Task: Look for space in Hats'avan, Armenia from 2nd August, 2023 to 12th August, 2023 for 2 adults in price range Rs.5000 to Rs.10000. Place can be private room with 1  bedroom having 1 bed and 1 bathroom. Property type can be hotel. Amenities needed are: heating, . Booking option can be shelf check-in. Required host language is English.
Action: Mouse moved to (447, 103)
Screenshot: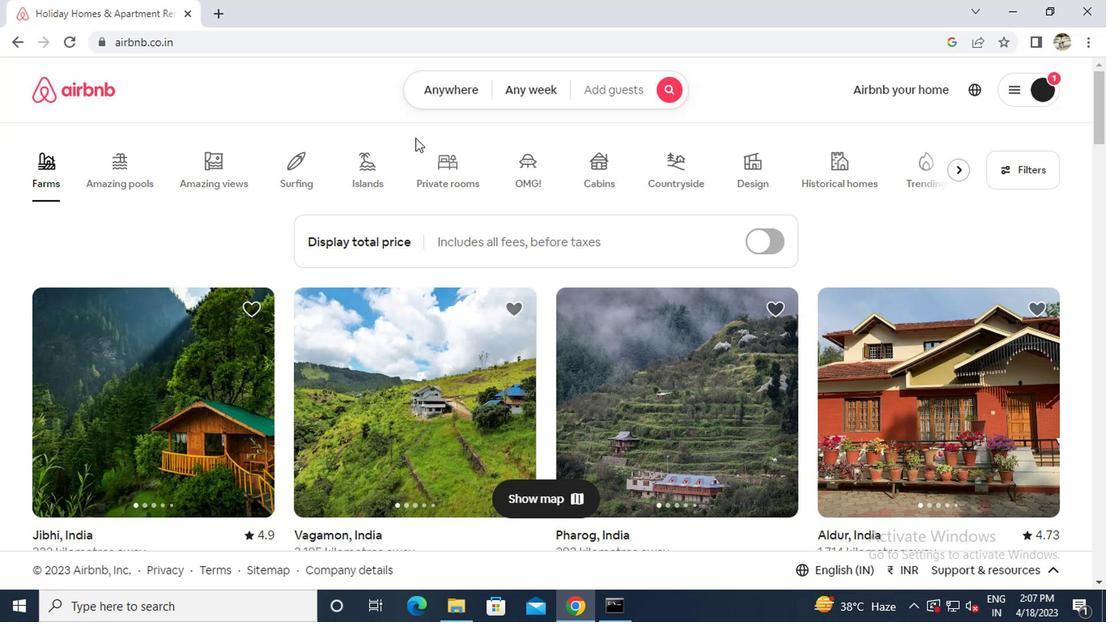 
Action: Mouse pressed left at (447, 103)
Screenshot: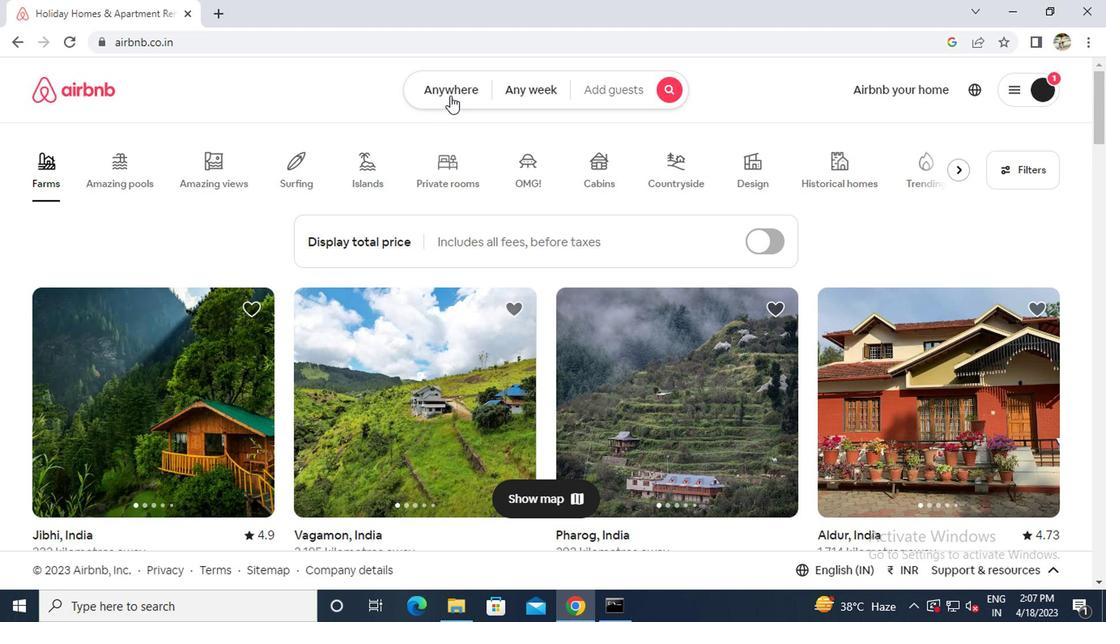 
Action: Mouse moved to (365, 164)
Screenshot: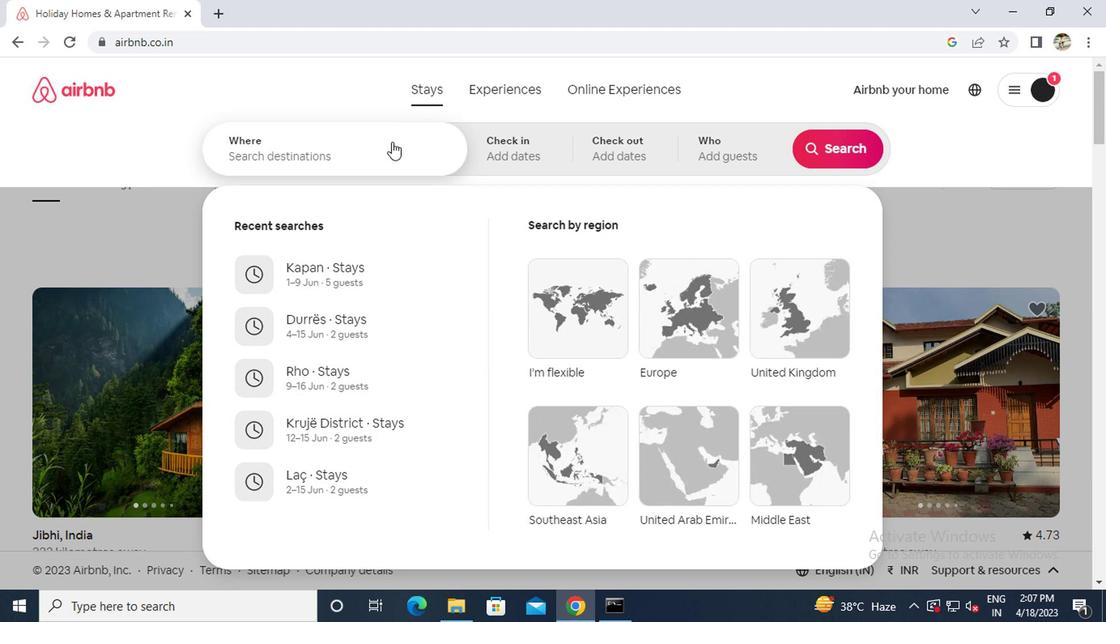 
Action: Mouse pressed left at (365, 164)
Screenshot: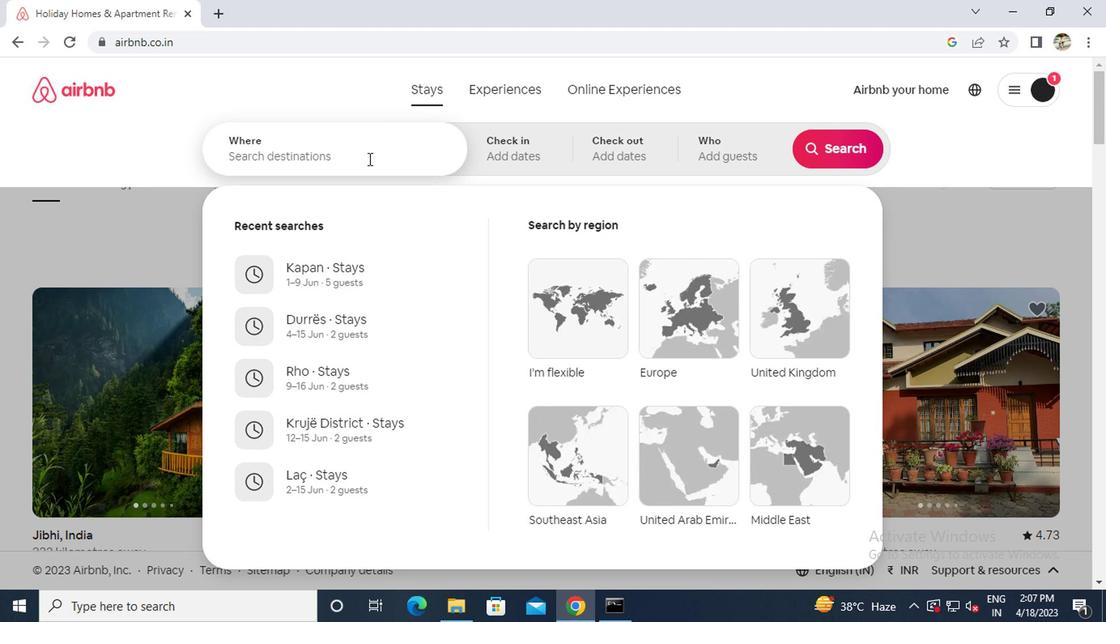 
Action: Key pressed <Key.caps_lock>hats'ab<Key.backspace>van
Screenshot: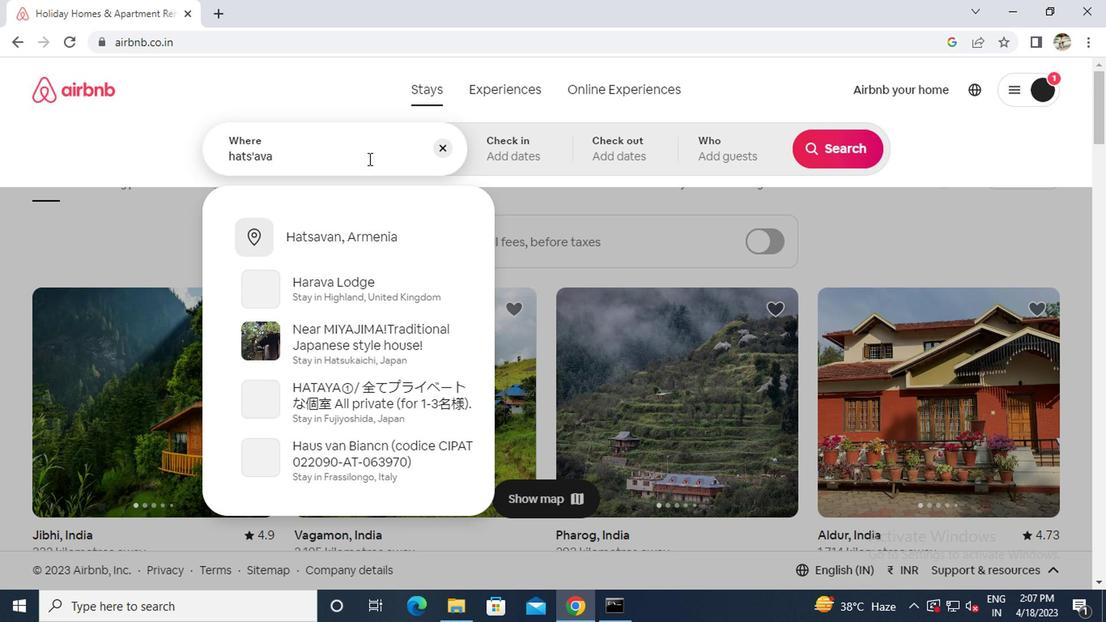 
Action: Mouse moved to (361, 238)
Screenshot: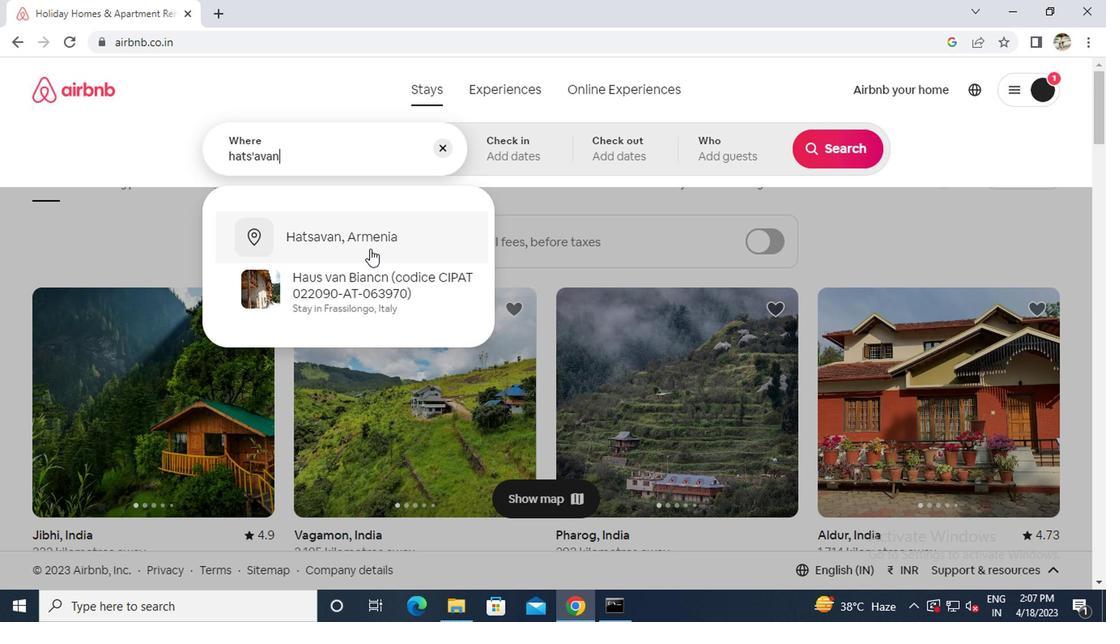 
Action: Mouse pressed left at (361, 238)
Screenshot: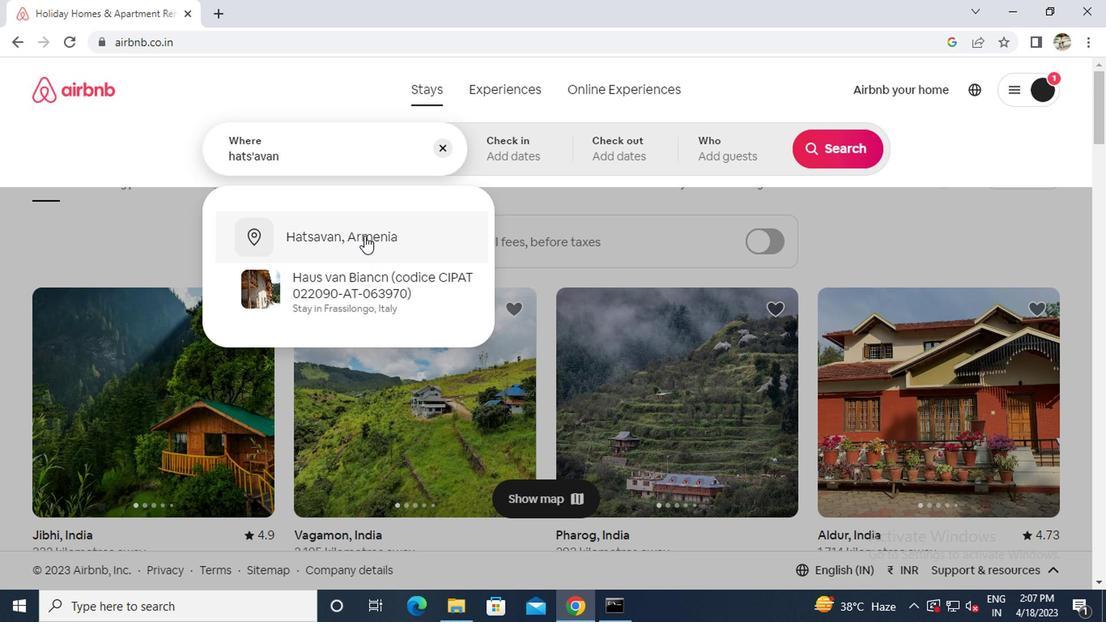 
Action: Mouse moved to (831, 279)
Screenshot: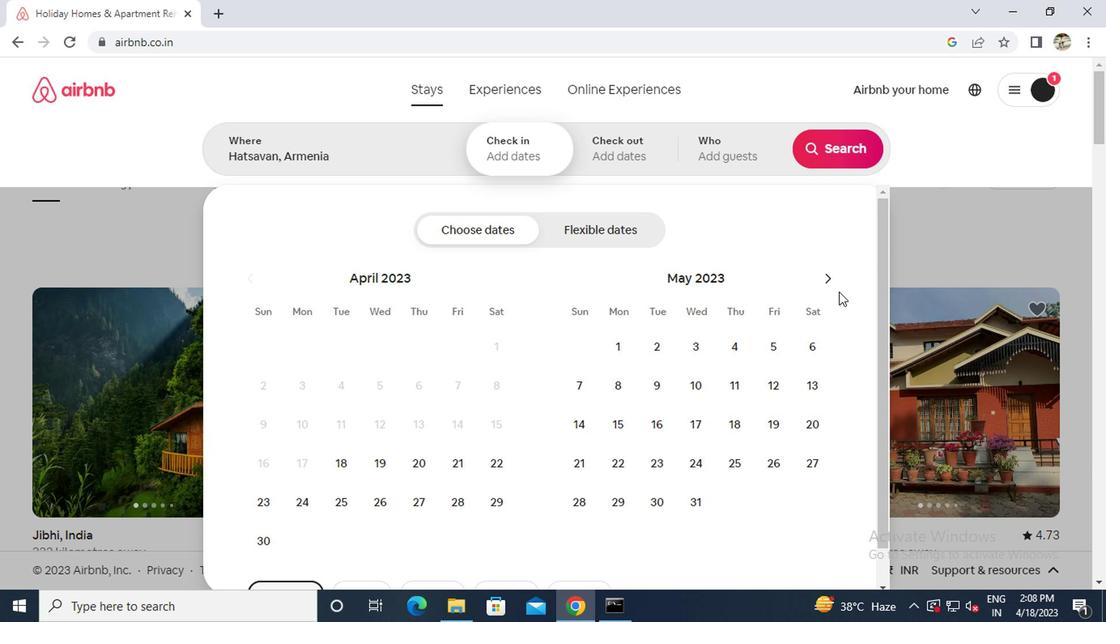 
Action: Mouse pressed left at (831, 279)
Screenshot: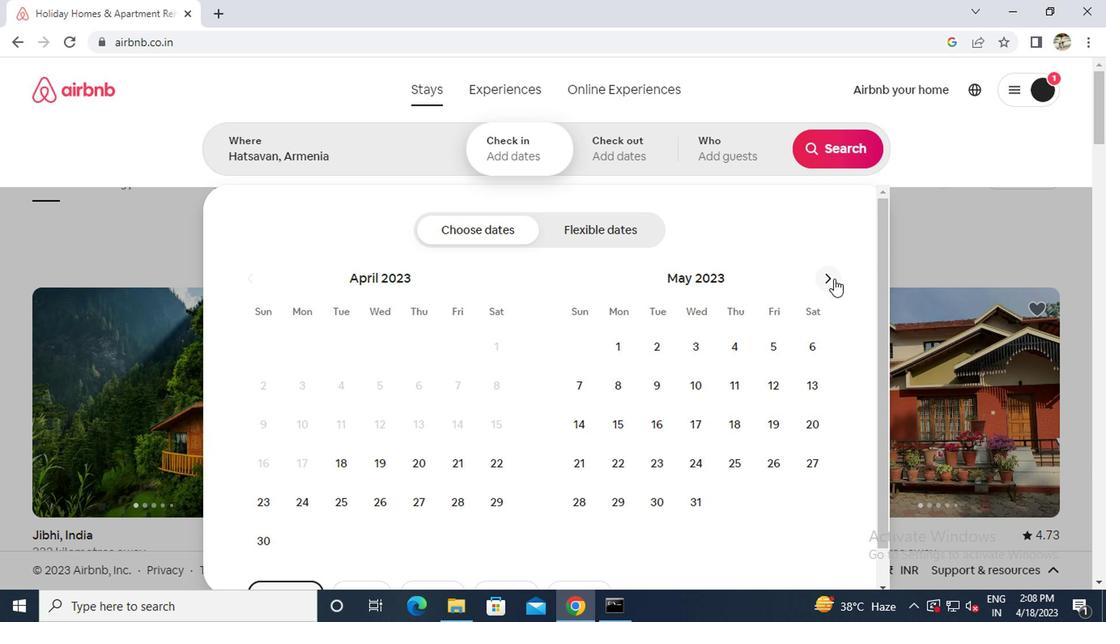 
Action: Mouse pressed left at (831, 279)
Screenshot: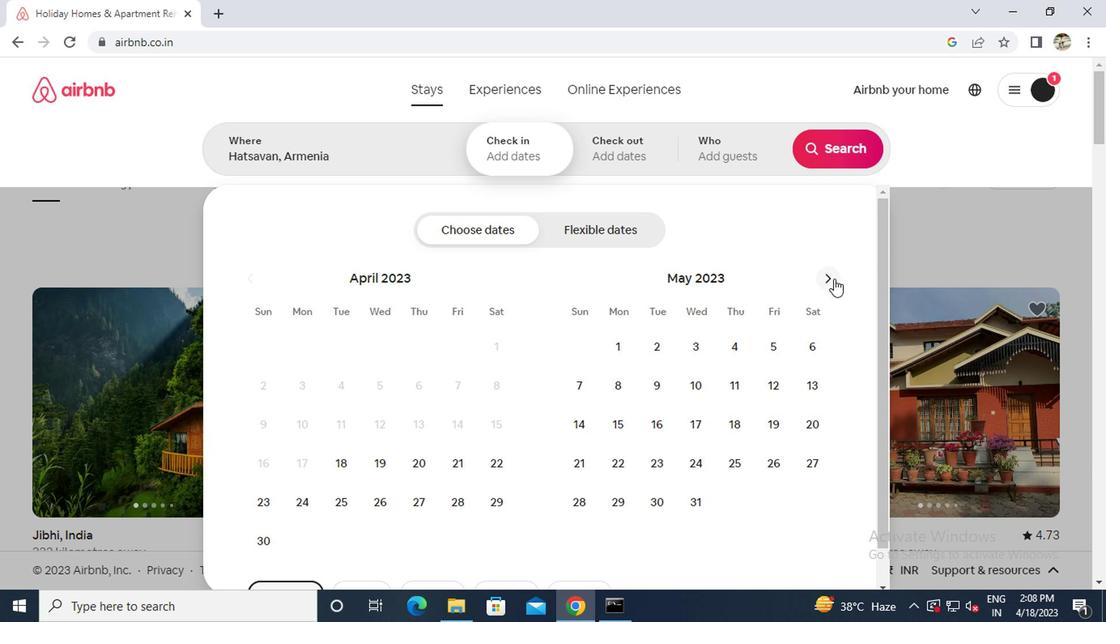 
Action: Mouse pressed left at (831, 279)
Screenshot: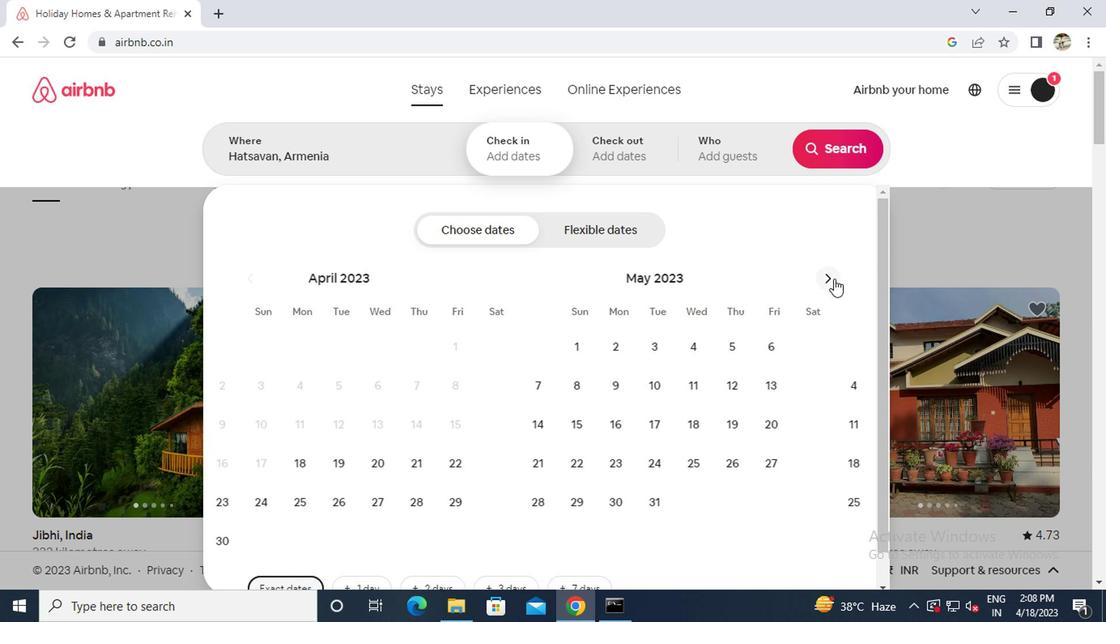 
Action: Mouse pressed left at (831, 279)
Screenshot: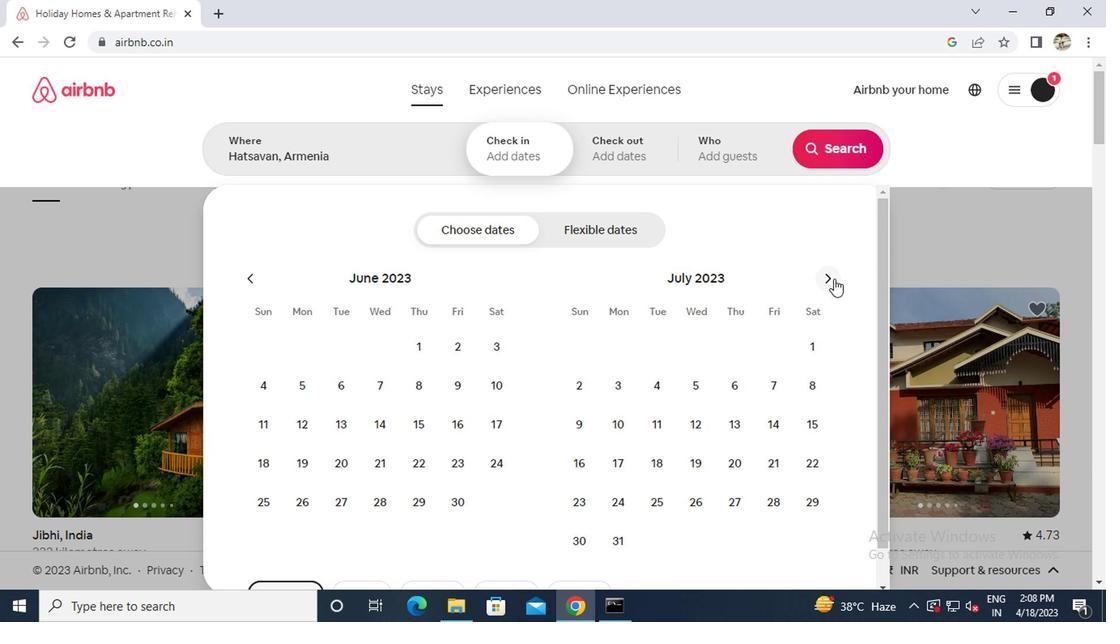 
Action: Mouse moved to (700, 337)
Screenshot: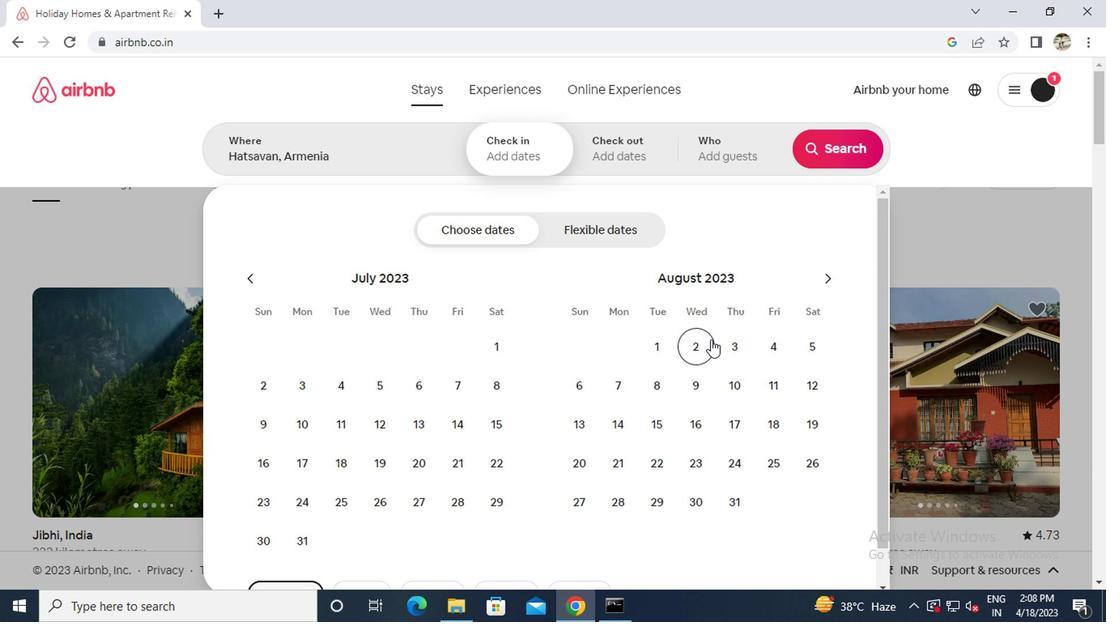 
Action: Mouse pressed left at (700, 337)
Screenshot: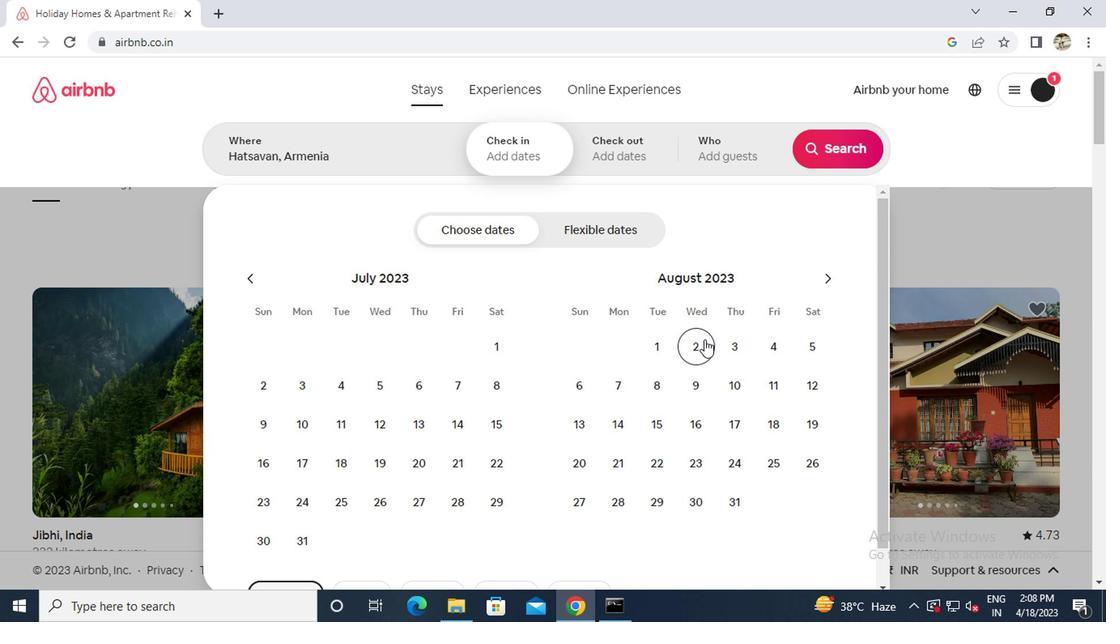 
Action: Mouse moved to (807, 383)
Screenshot: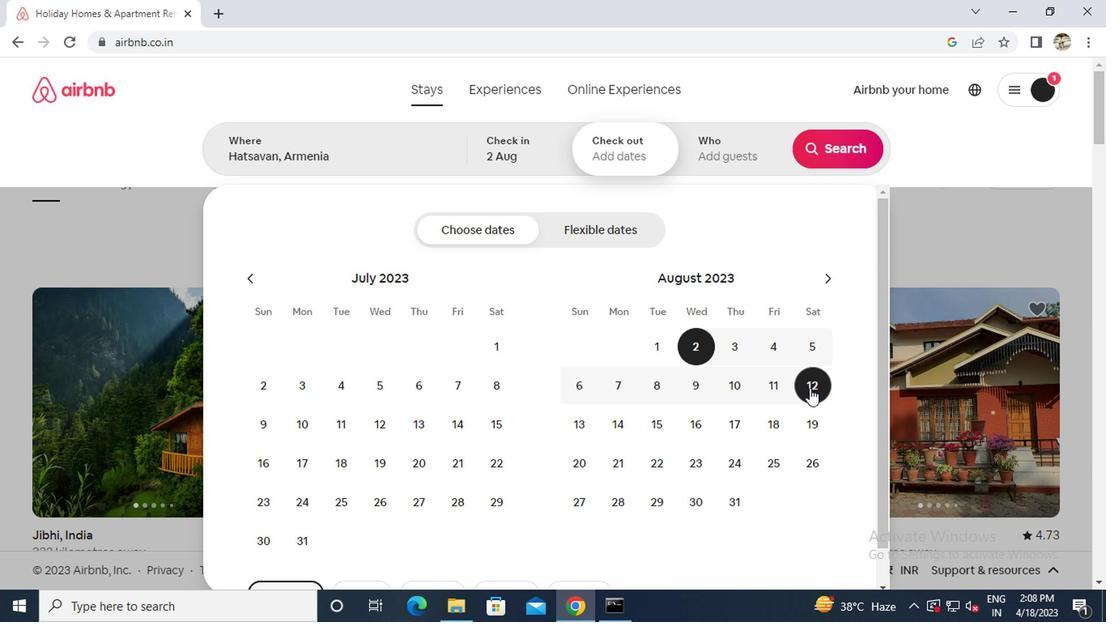 
Action: Mouse pressed left at (807, 383)
Screenshot: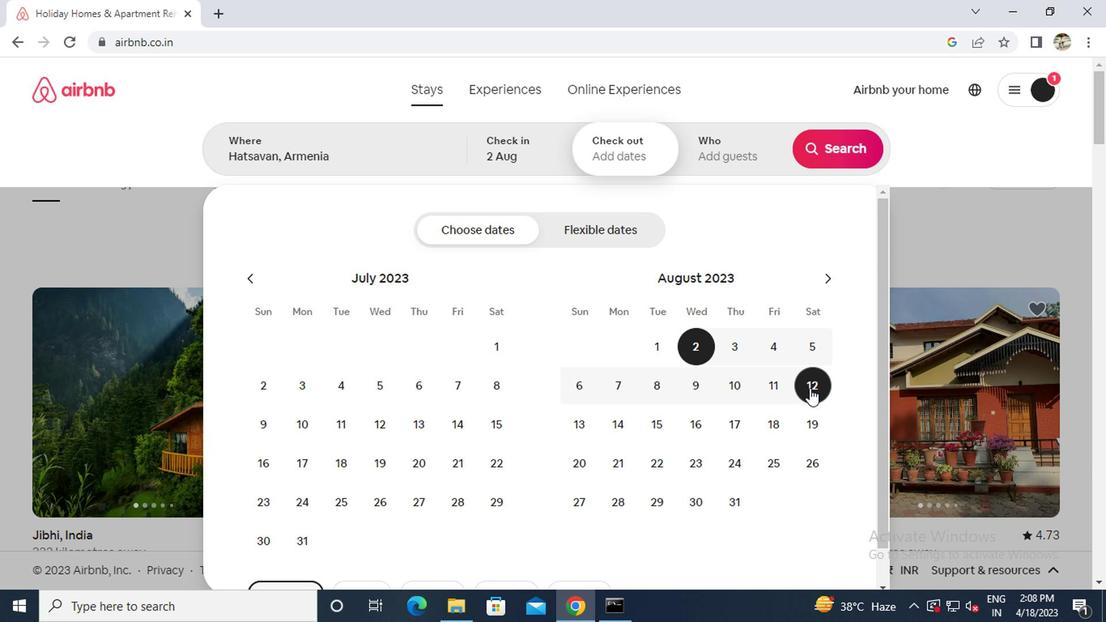 
Action: Mouse moved to (730, 164)
Screenshot: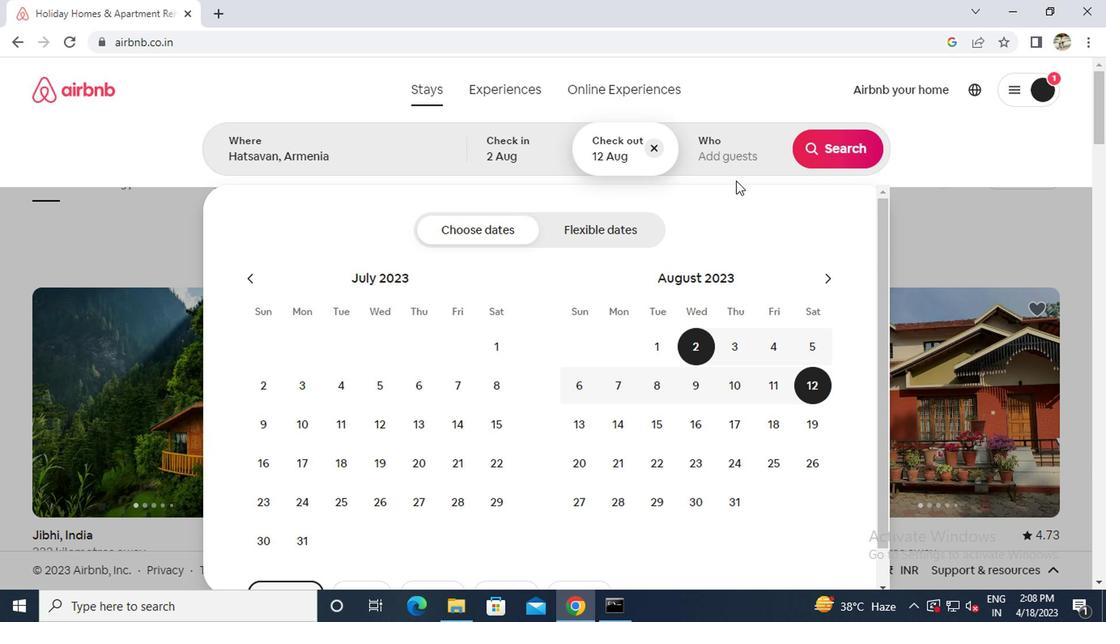 
Action: Mouse pressed left at (730, 164)
Screenshot: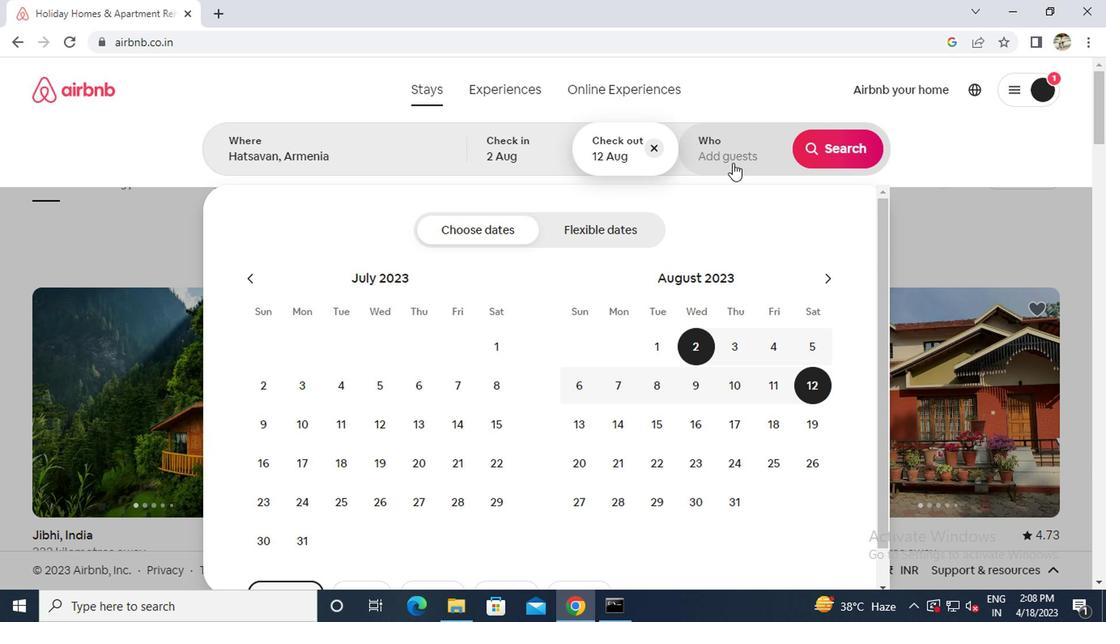 
Action: Mouse moved to (831, 235)
Screenshot: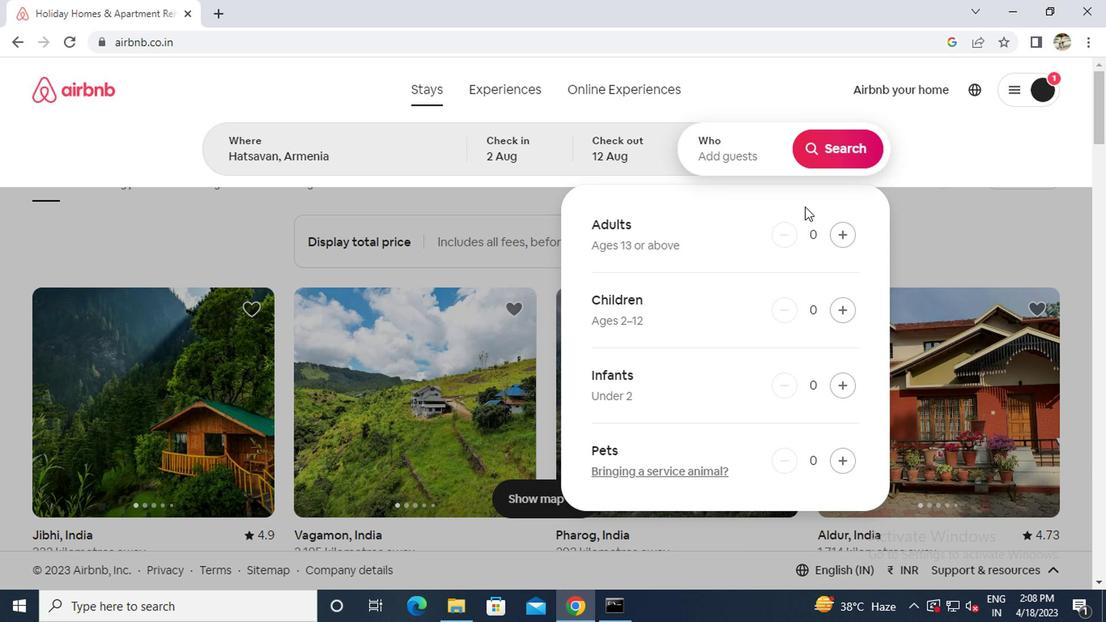 
Action: Mouse pressed left at (831, 235)
Screenshot: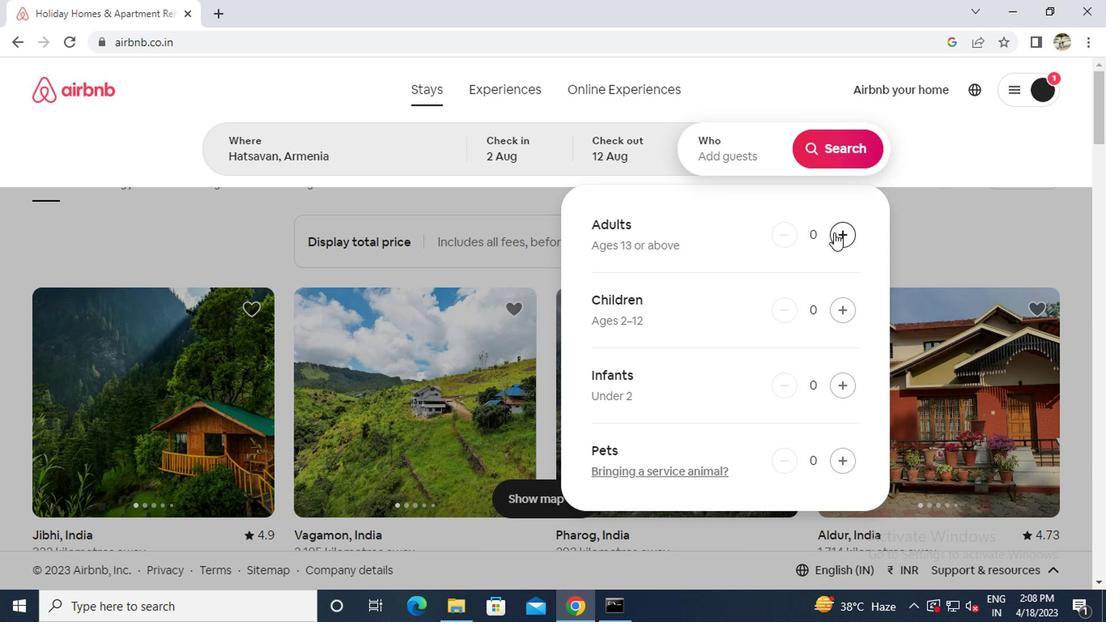 
Action: Mouse pressed left at (831, 235)
Screenshot: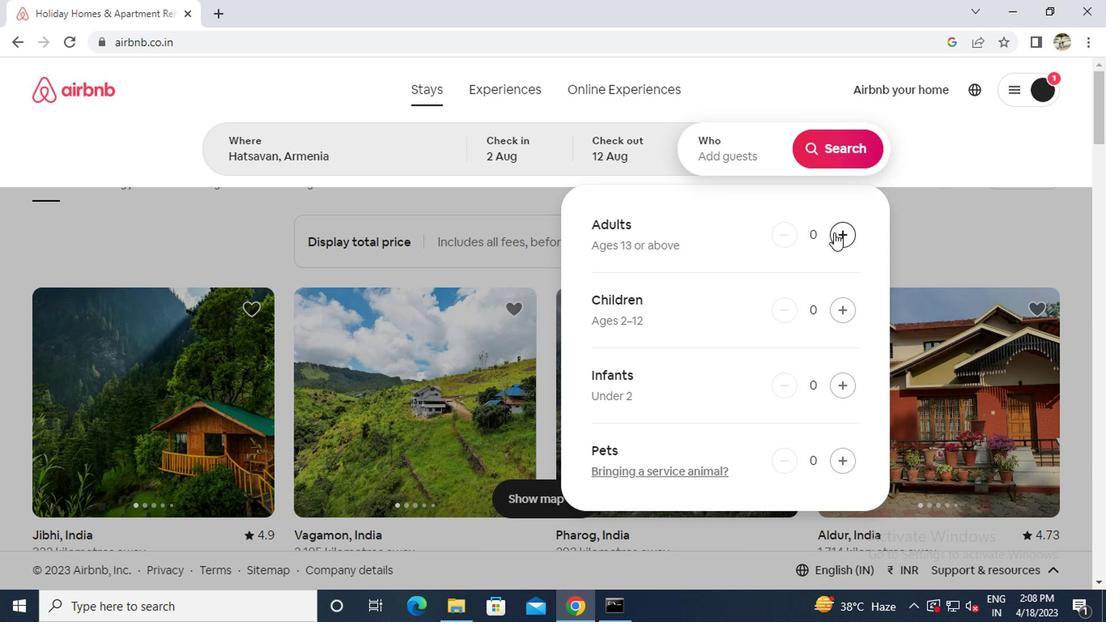 
Action: Mouse moved to (835, 150)
Screenshot: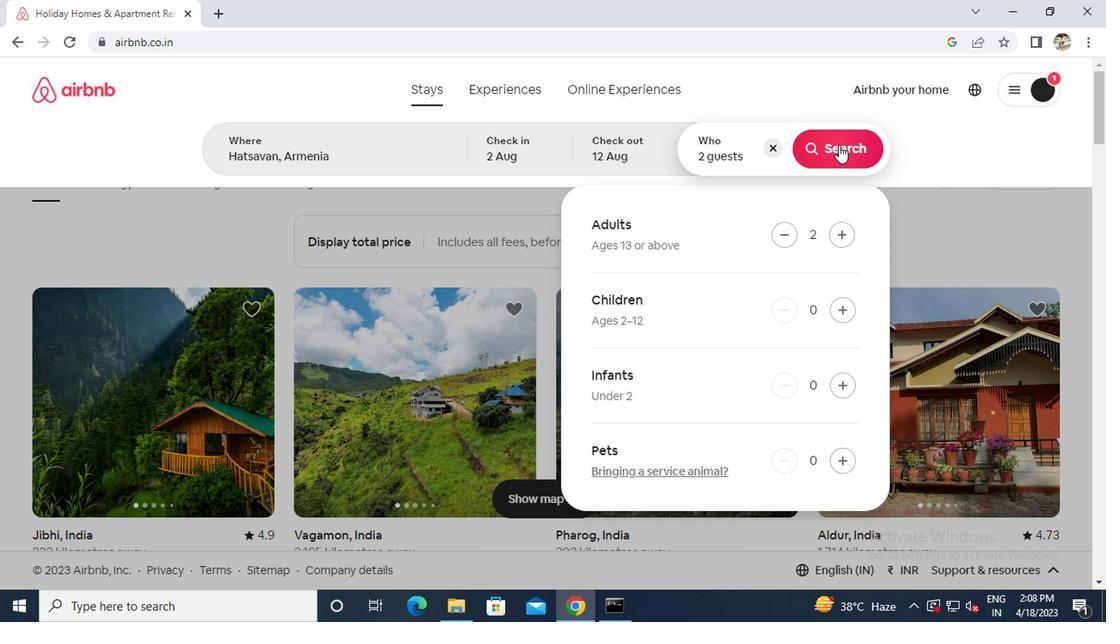
Action: Mouse pressed left at (835, 150)
Screenshot: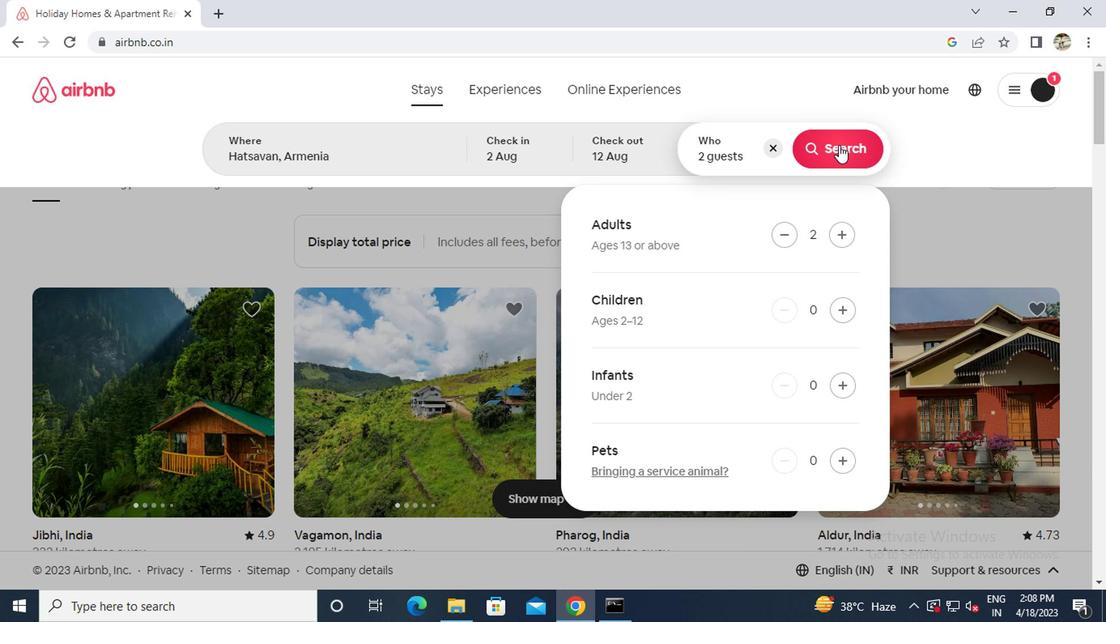 
Action: Mouse moved to (1025, 157)
Screenshot: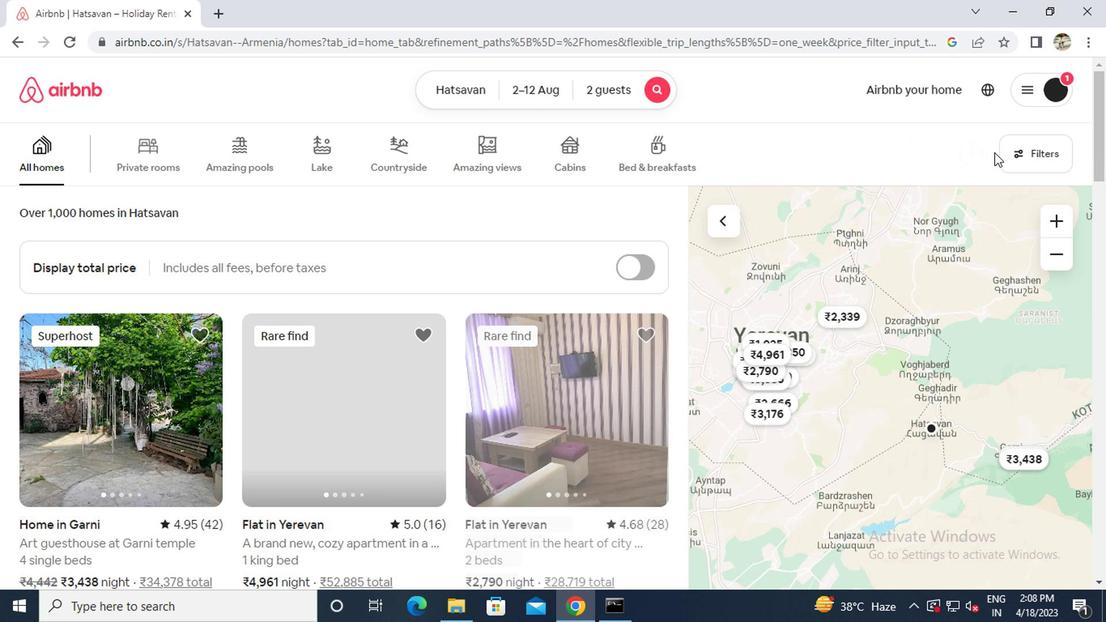 
Action: Mouse pressed left at (1025, 157)
Screenshot: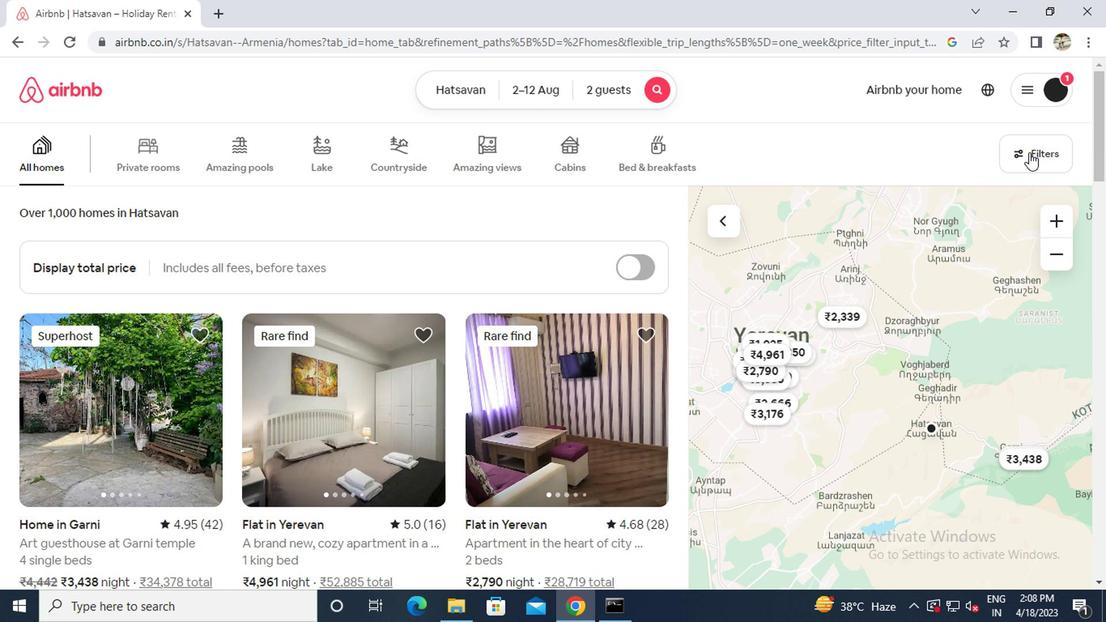
Action: Mouse moved to (427, 345)
Screenshot: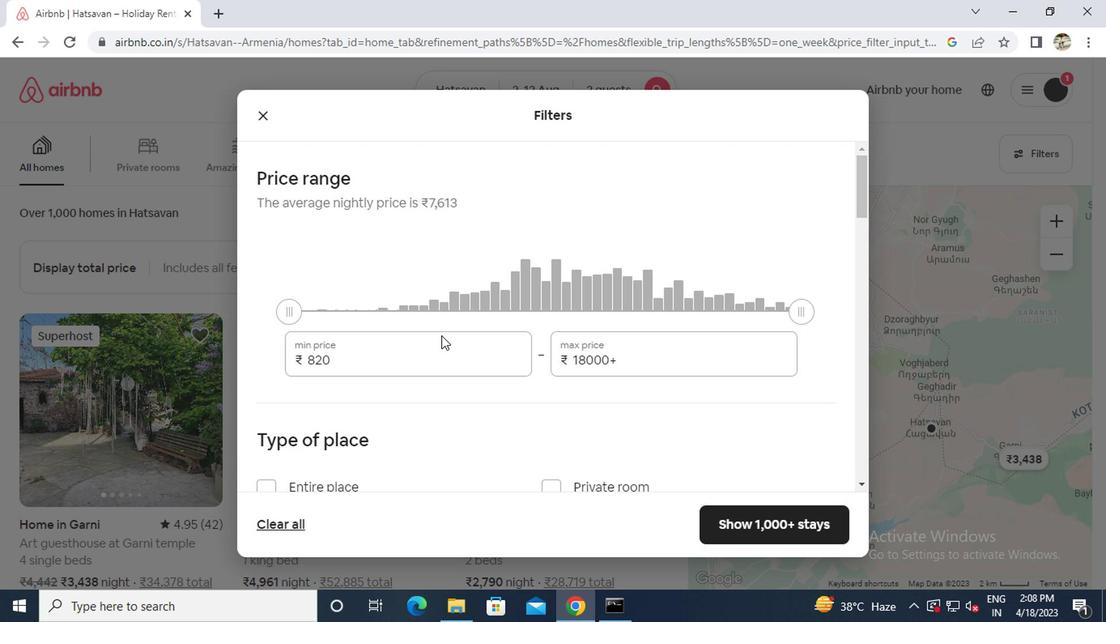 
Action: Mouse pressed left at (427, 345)
Screenshot: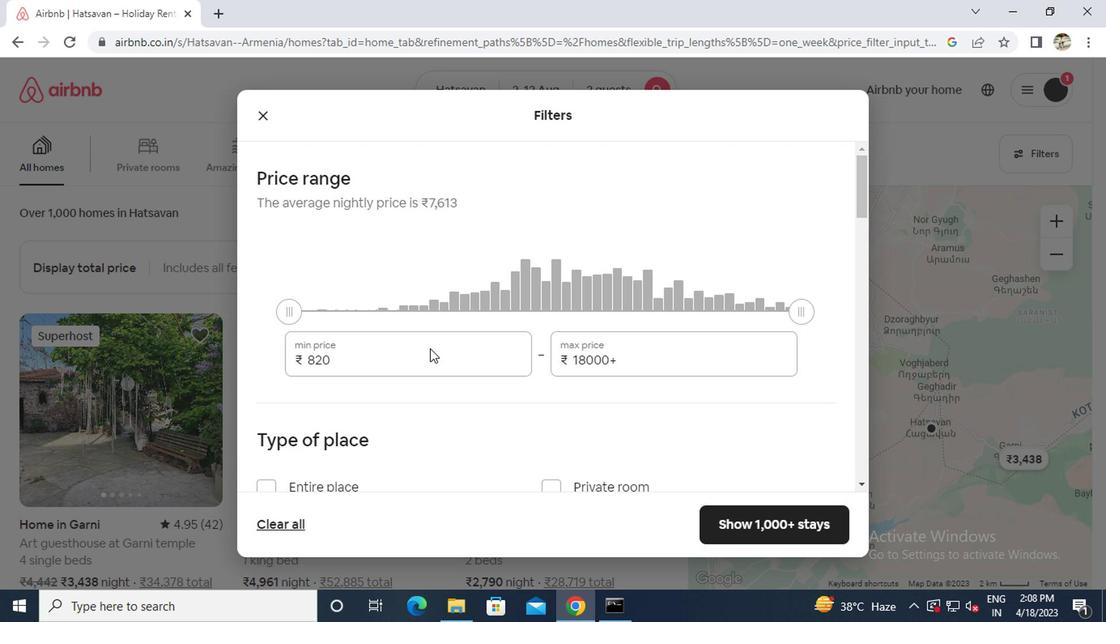 
Action: Key pressed ctrl+A5000
Screenshot: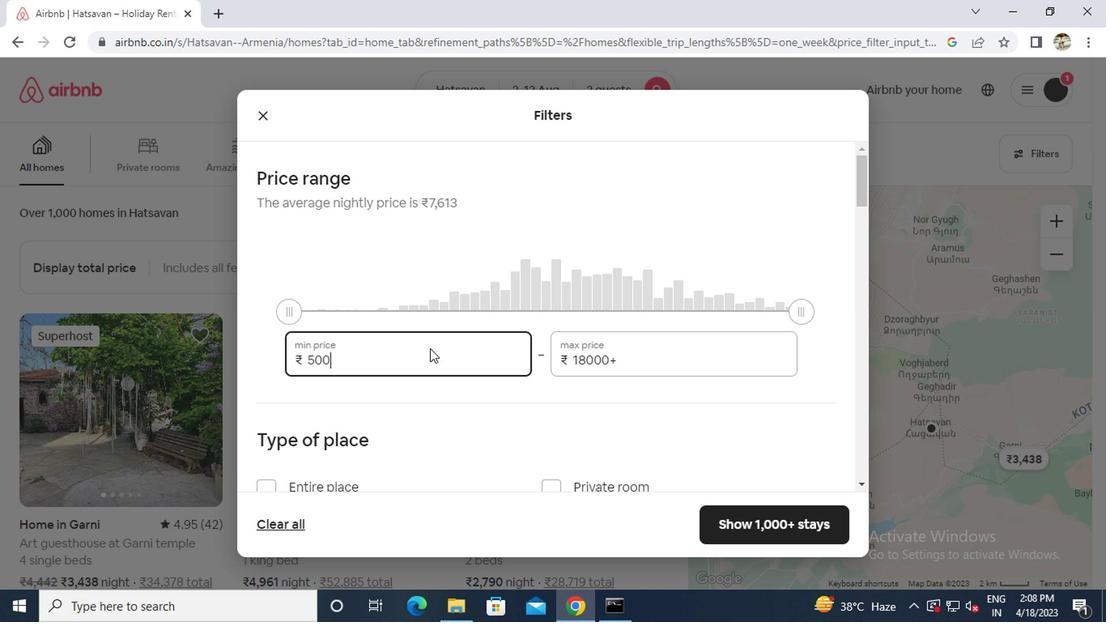 
Action: Mouse moved to (641, 356)
Screenshot: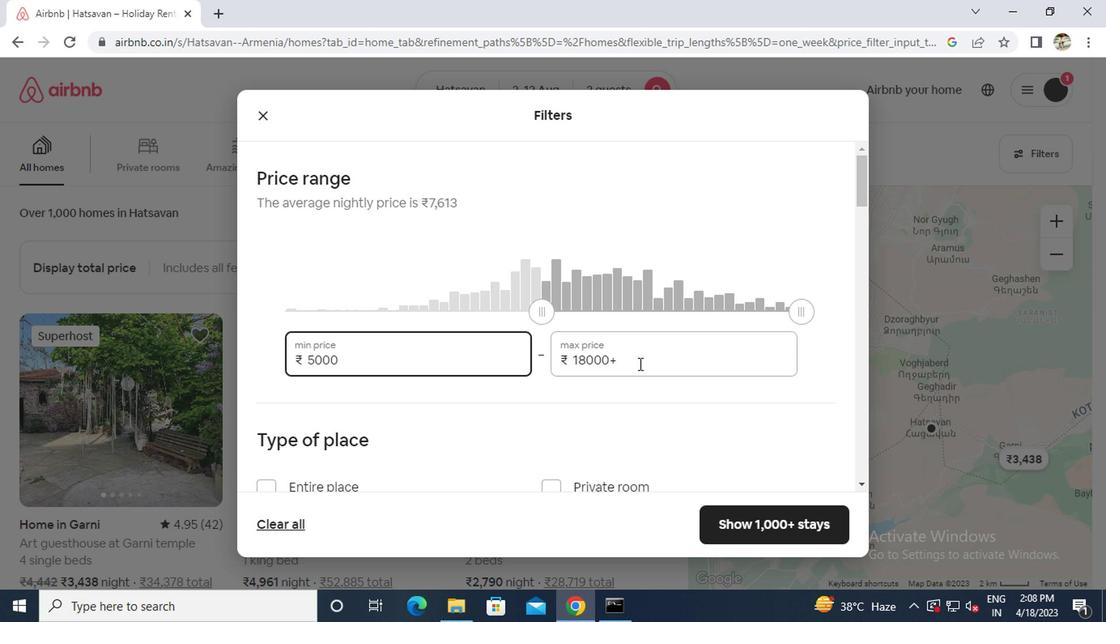 
Action: Mouse pressed left at (641, 356)
Screenshot: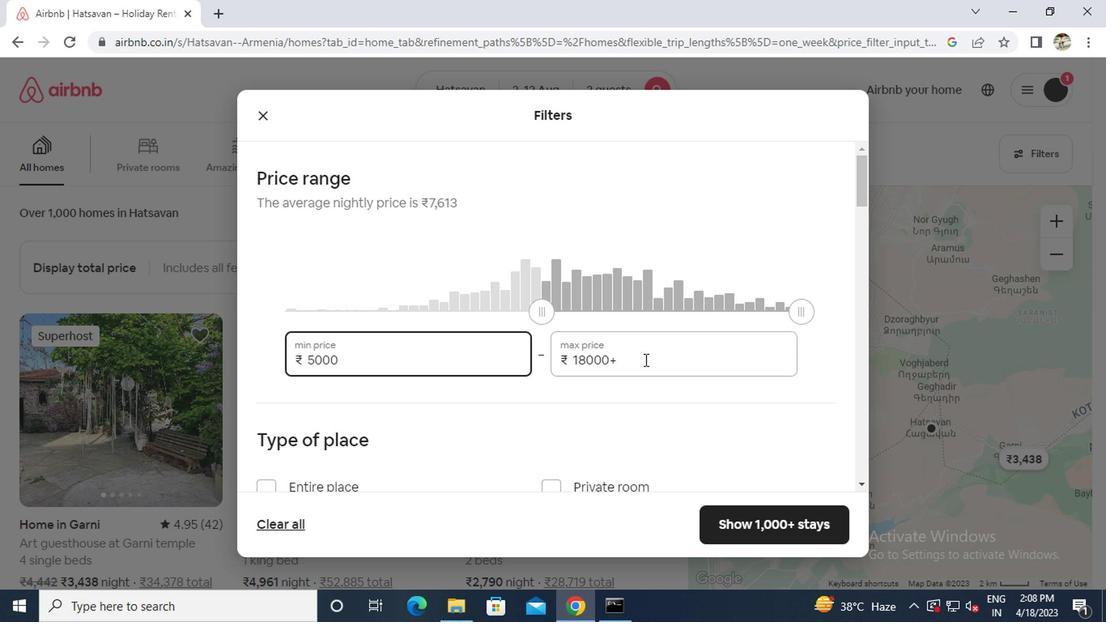 
Action: Key pressed ctrl+A10000
Screenshot: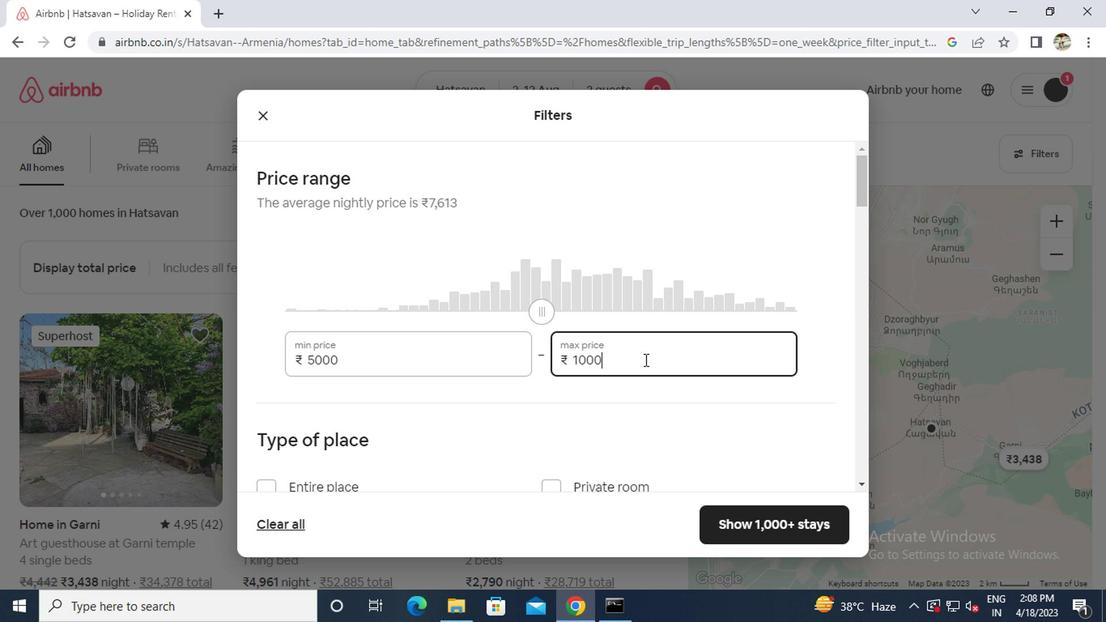 
Action: Mouse moved to (633, 372)
Screenshot: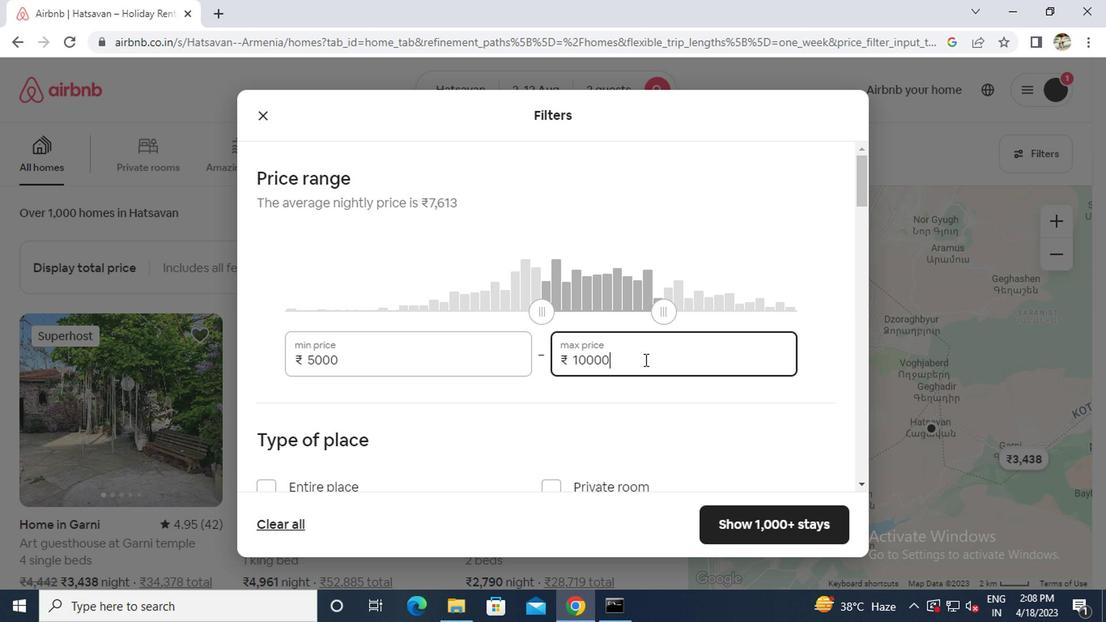 
Action: Mouse scrolled (633, 371) with delta (0, 0)
Screenshot: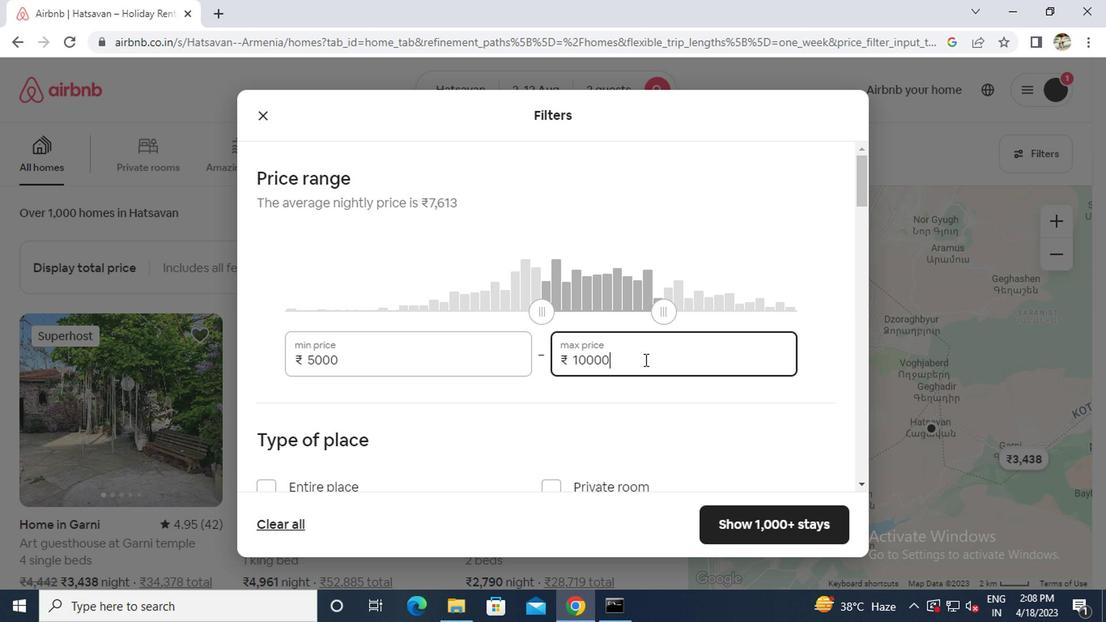 
Action: Mouse moved to (546, 405)
Screenshot: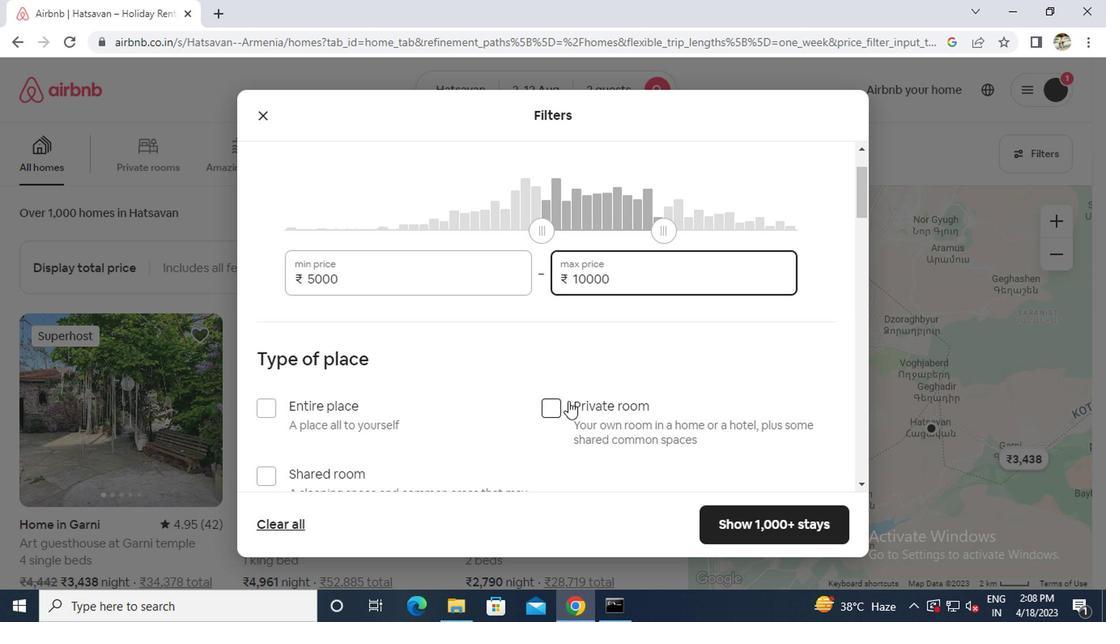 
Action: Mouse pressed left at (546, 405)
Screenshot: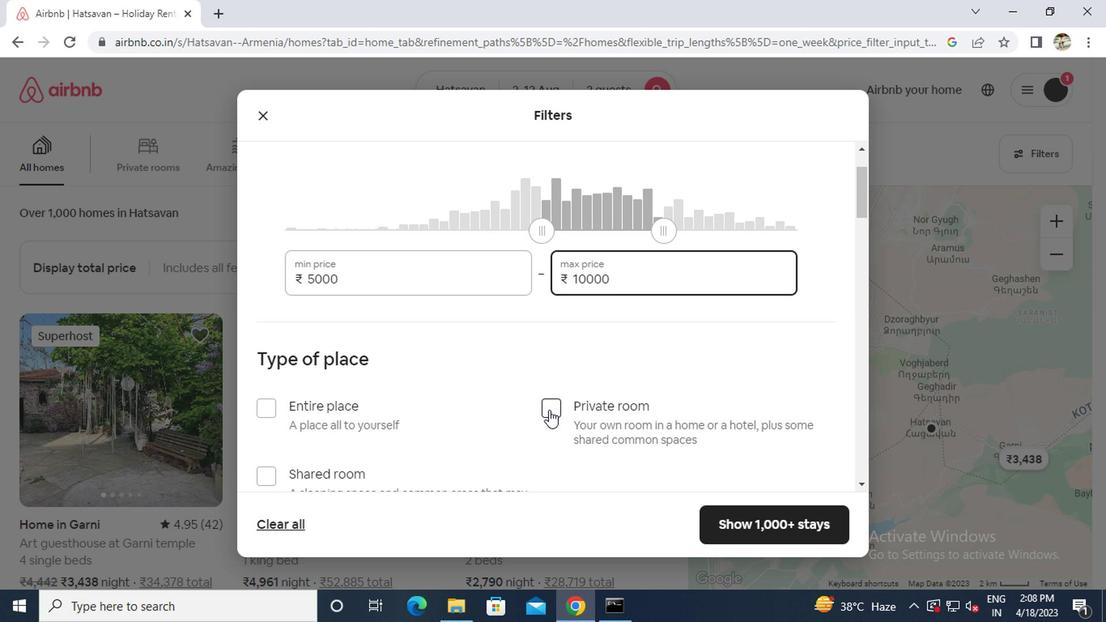 
Action: Mouse scrolled (546, 403) with delta (0, -1)
Screenshot: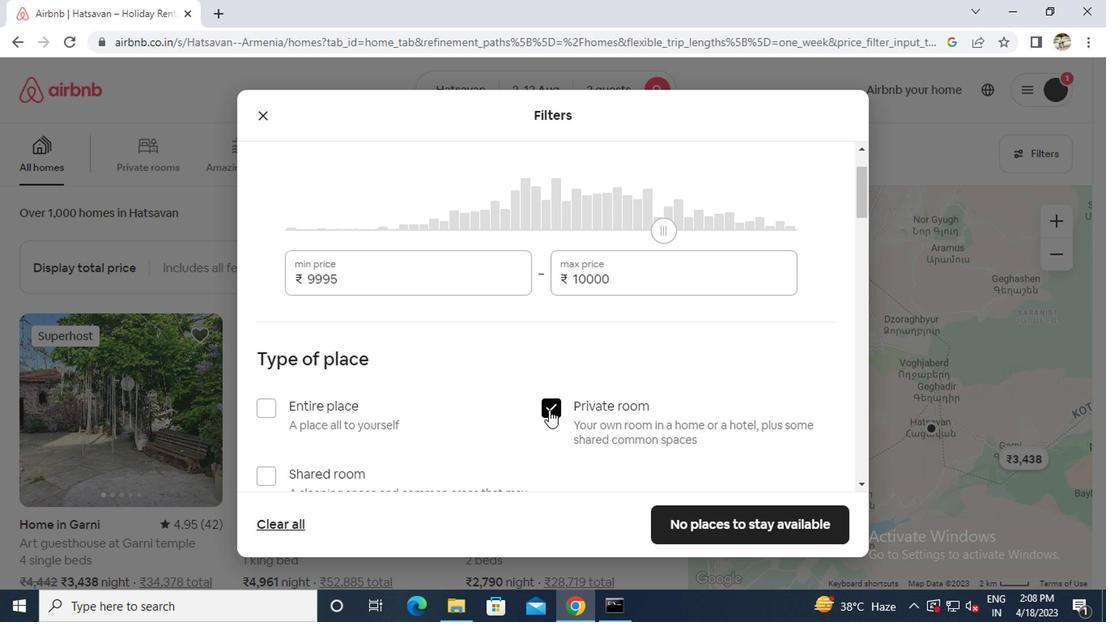 
Action: Mouse scrolled (546, 403) with delta (0, -1)
Screenshot: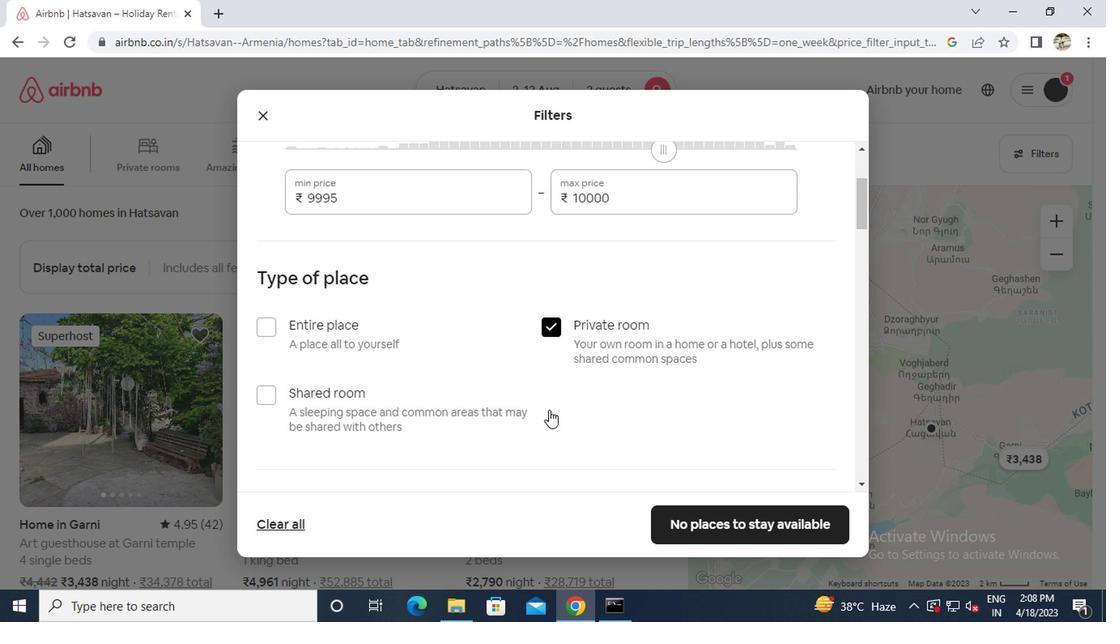 
Action: Mouse scrolled (546, 403) with delta (0, -1)
Screenshot: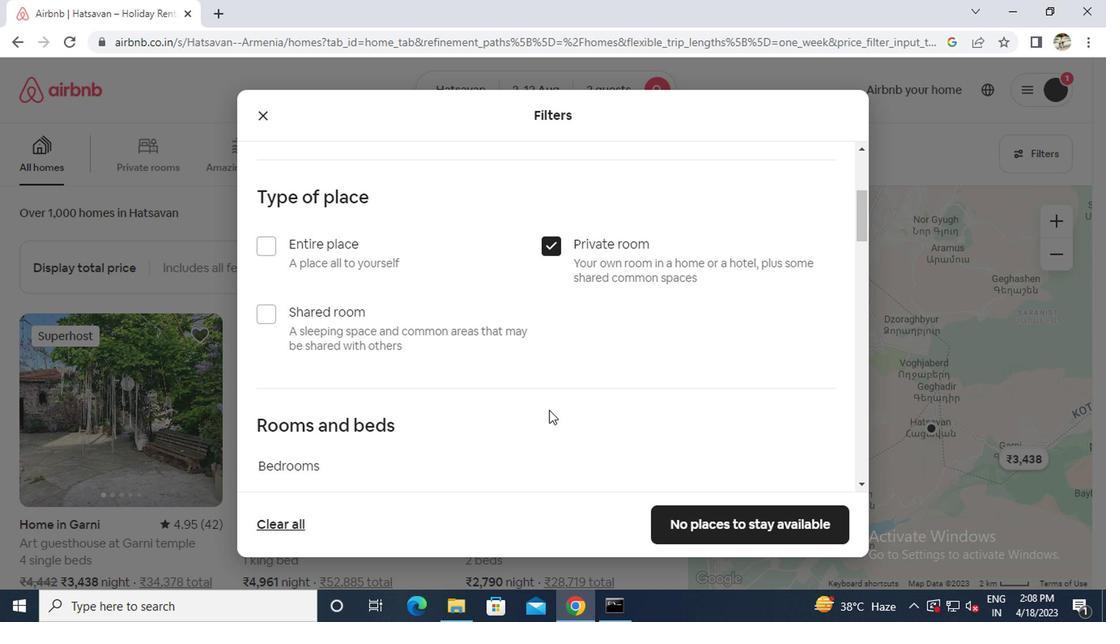 
Action: Mouse scrolled (546, 403) with delta (0, -1)
Screenshot: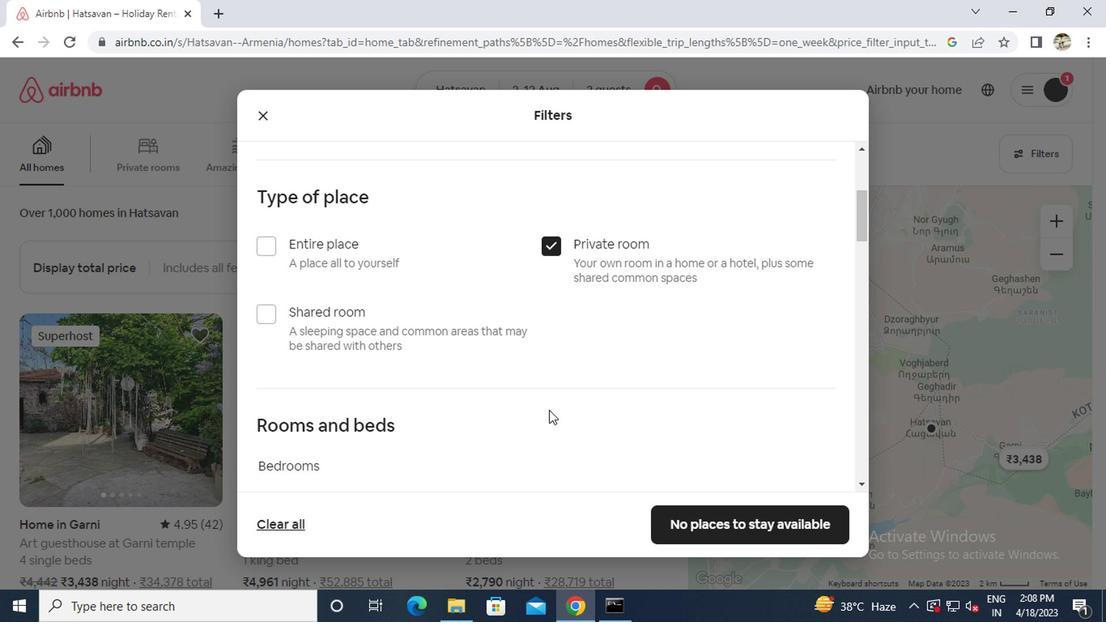 
Action: Mouse moved to (360, 350)
Screenshot: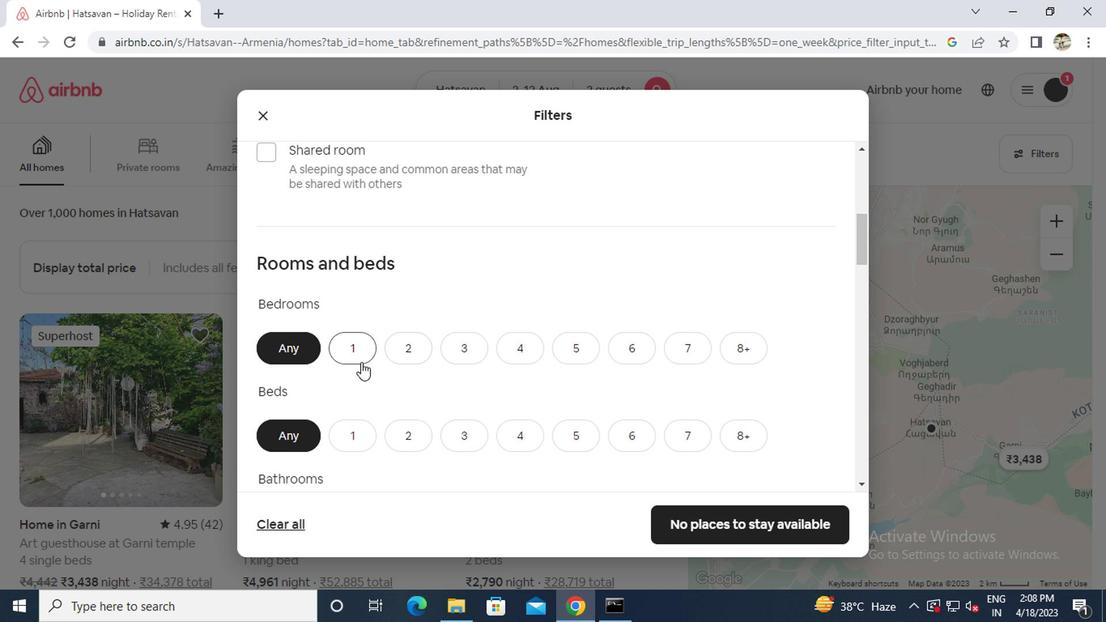 
Action: Mouse pressed left at (360, 350)
Screenshot: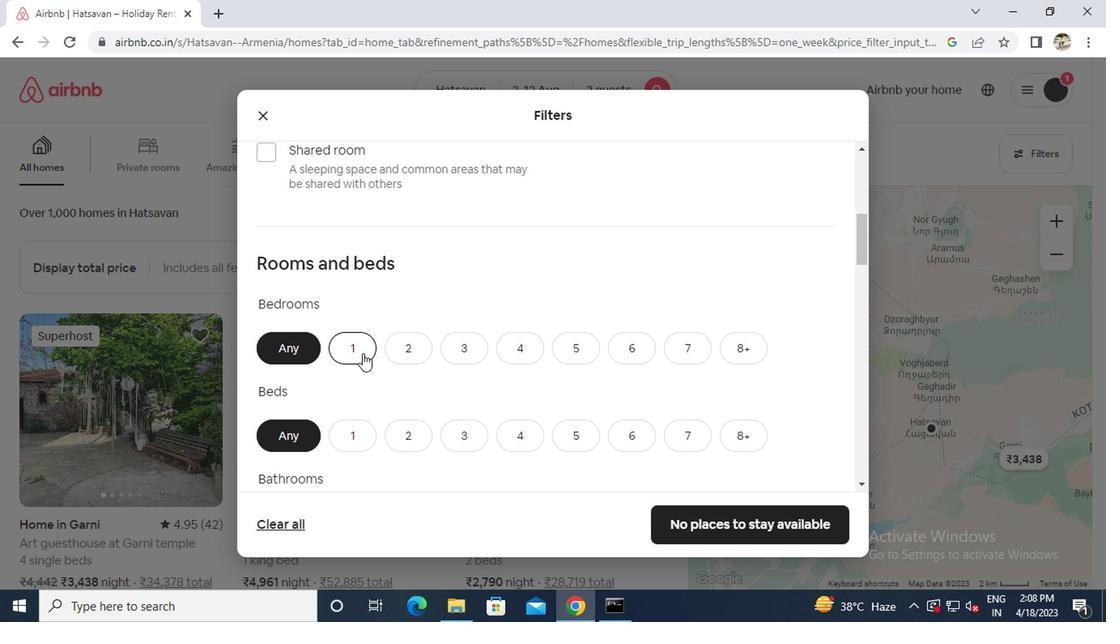 
Action: Mouse moved to (352, 420)
Screenshot: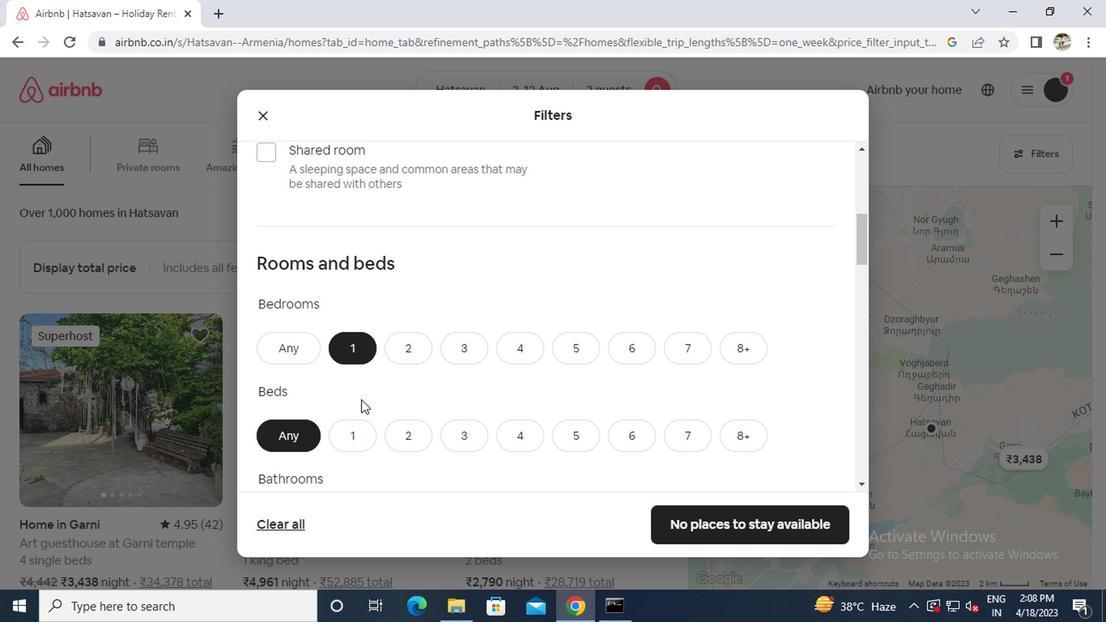 
Action: Mouse pressed left at (352, 420)
Screenshot: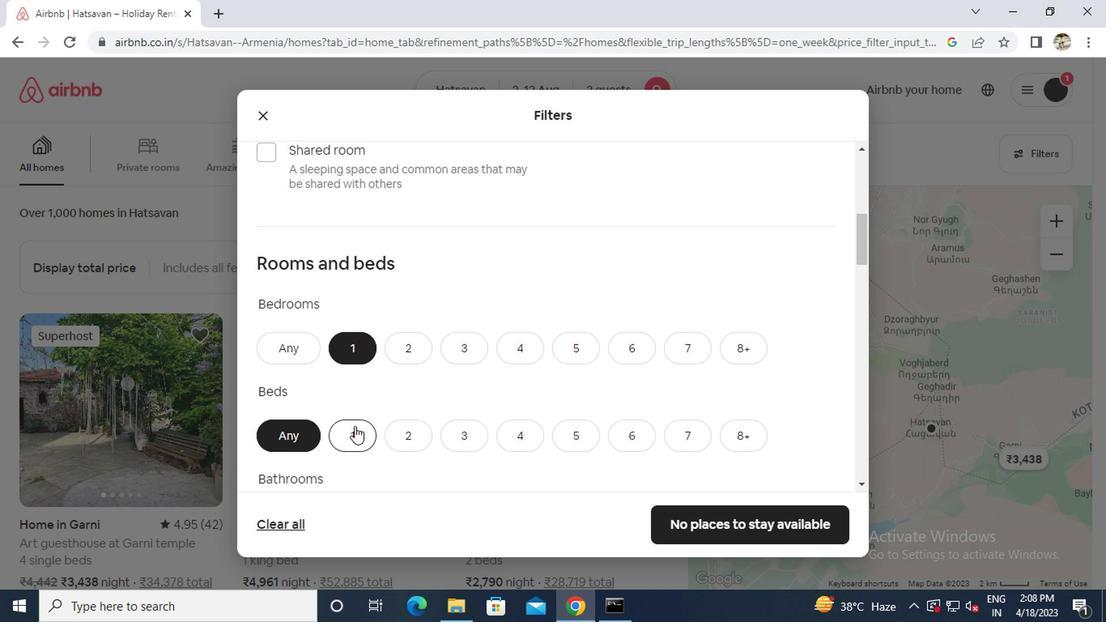 
Action: Mouse moved to (352, 421)
Screenshot: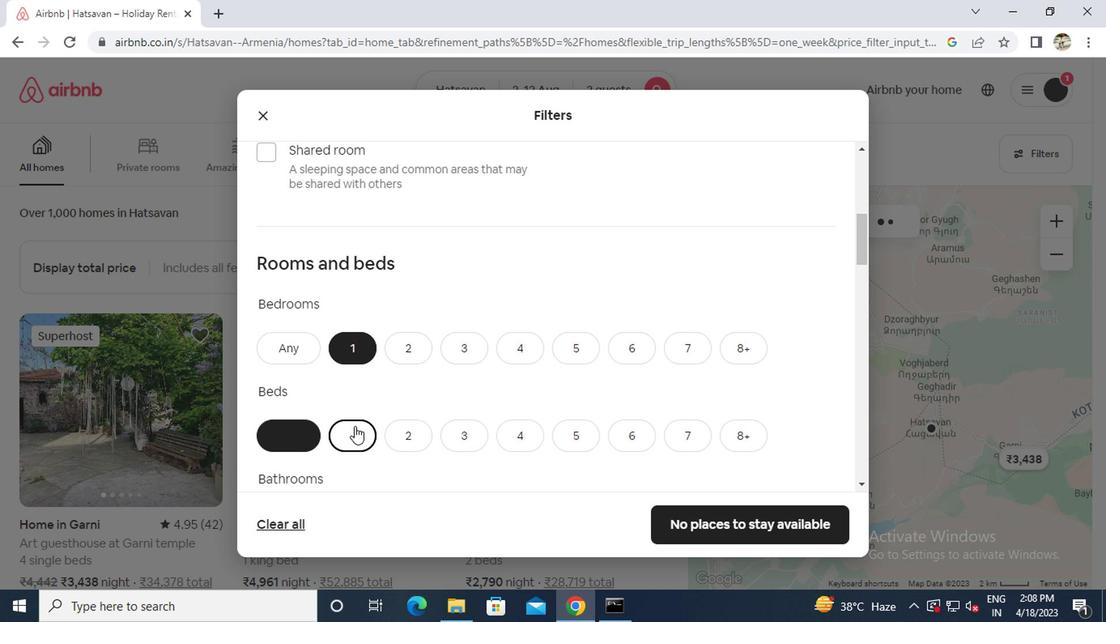 
Action: Mouse scrolled (352, 420) with delta (0, 0)
Screenshot: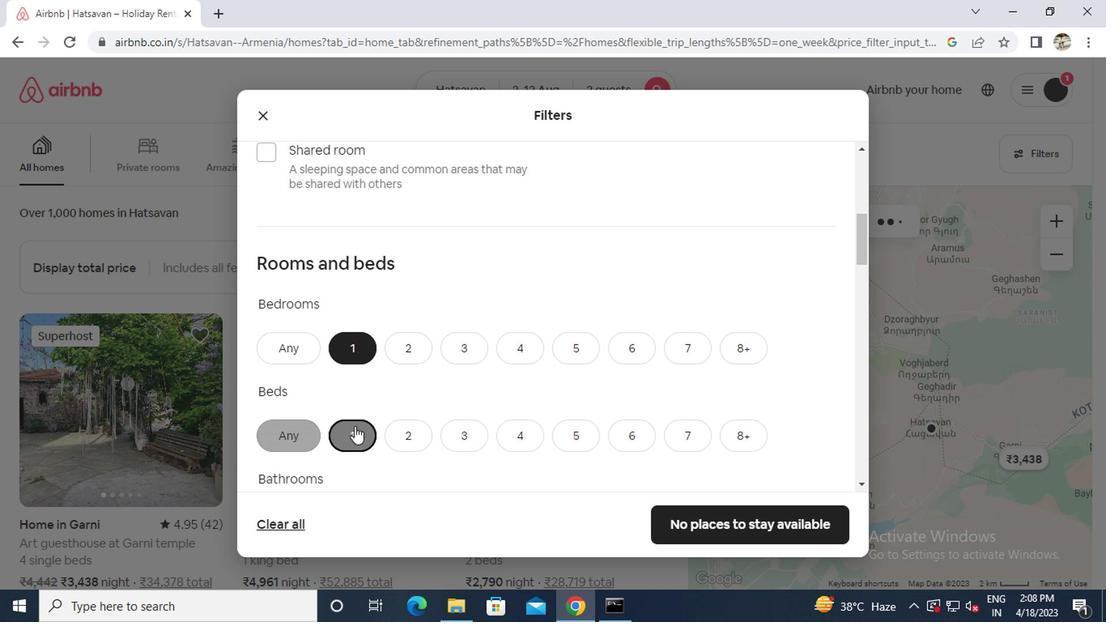 
Action: Mouse scrolled (352, 420) with delta (0, 0)
Screenshot: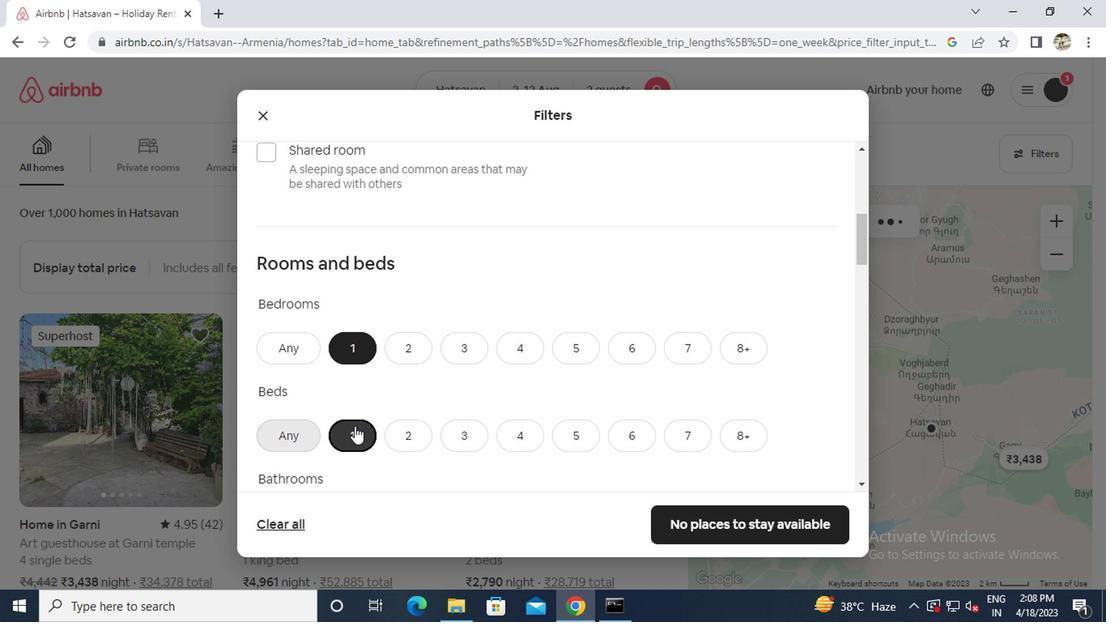 
Action: Mouse moved to (343, 350)
Screenshot: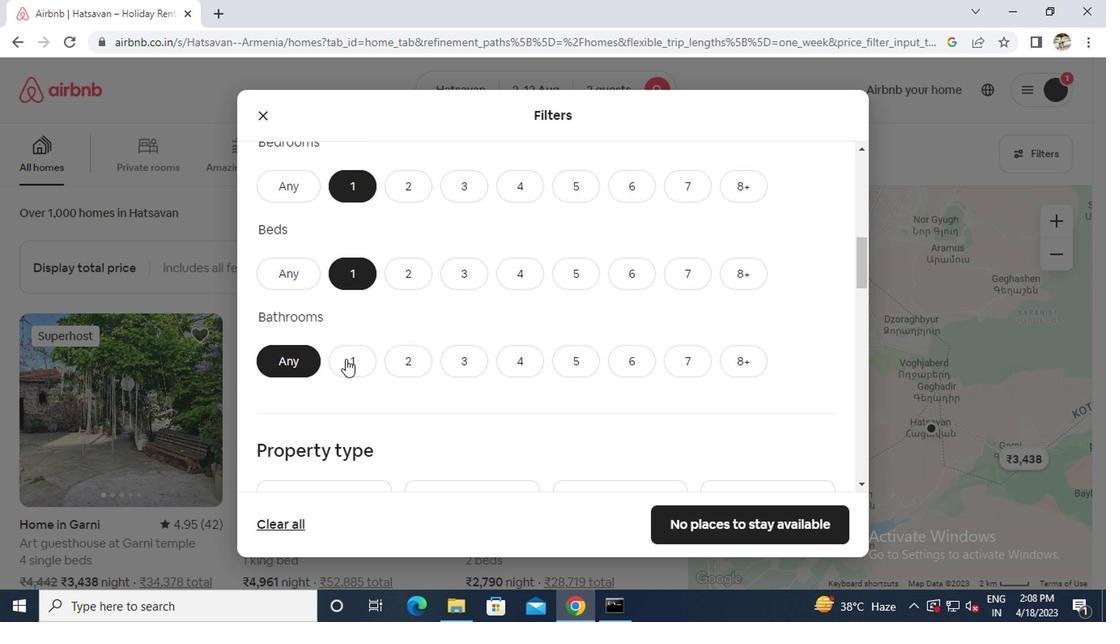 
Action: Mouse pressed left at (343, 350)
Screenshot: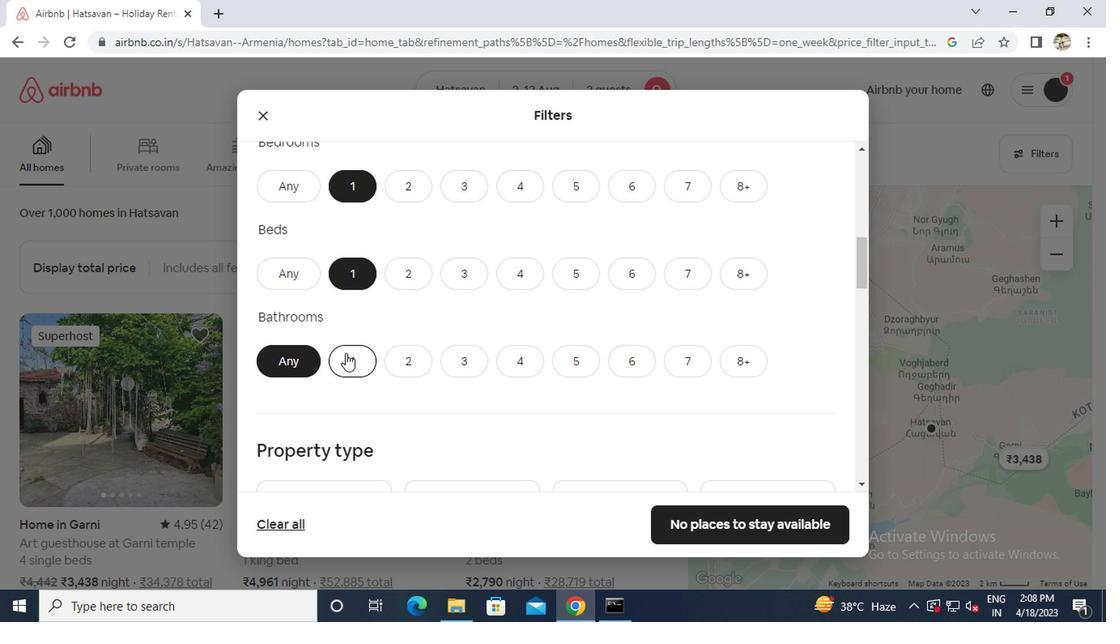 
Action: Mouse scrolled (343, 349) with delta (0, 0)
Screenshot: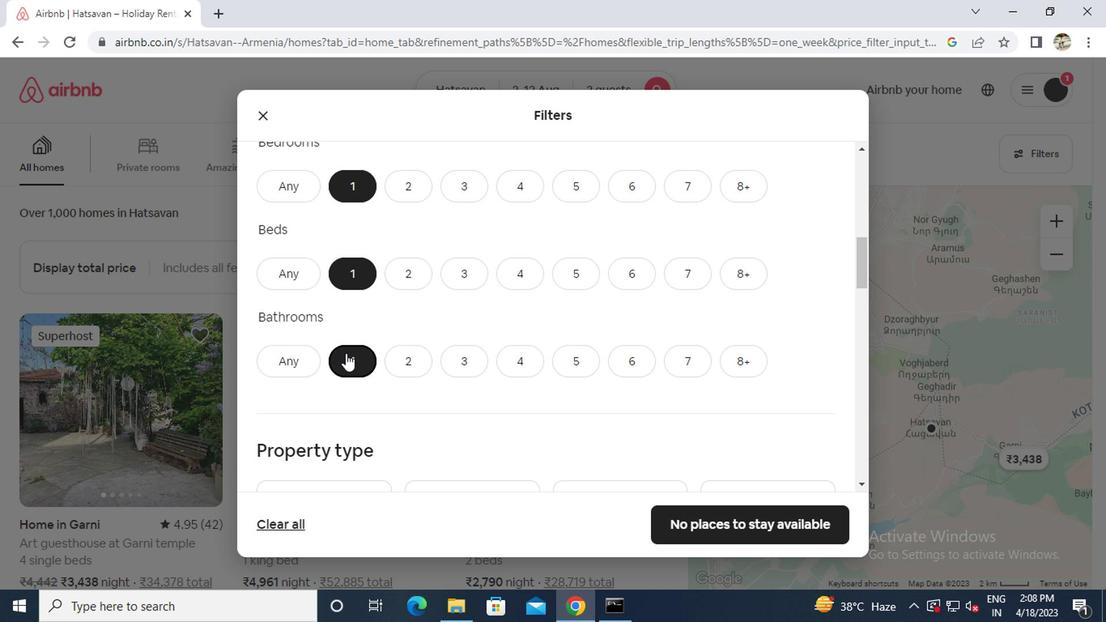 
Action: Mouse scrolled (343, 349) with delta (0, 0)
Screenshot: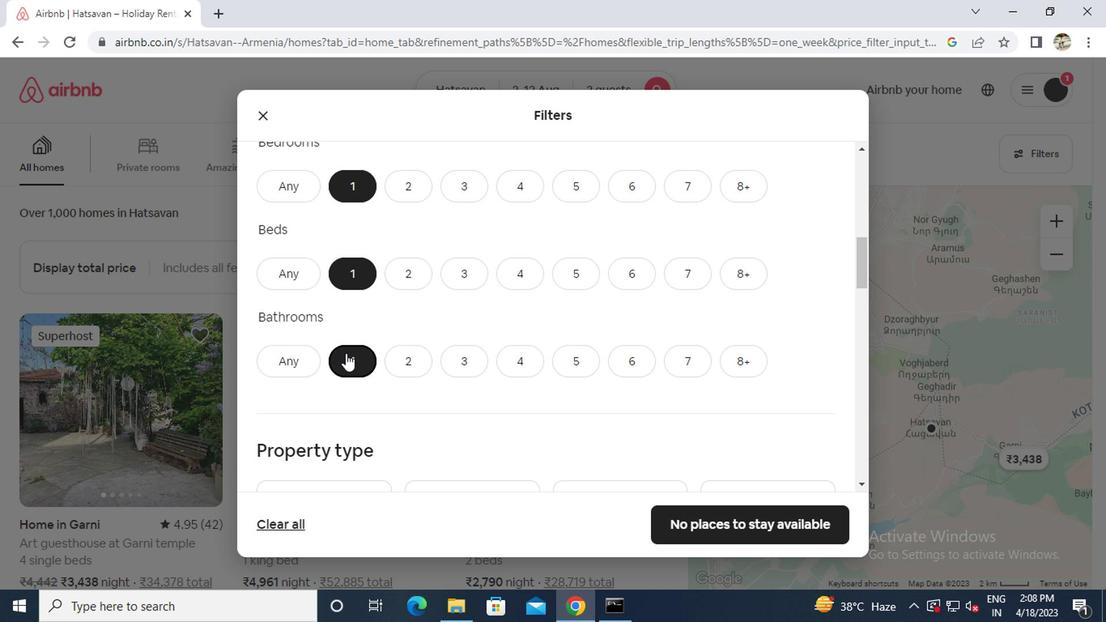 
Action: Mouse moved to (707, 369)
Screenshot: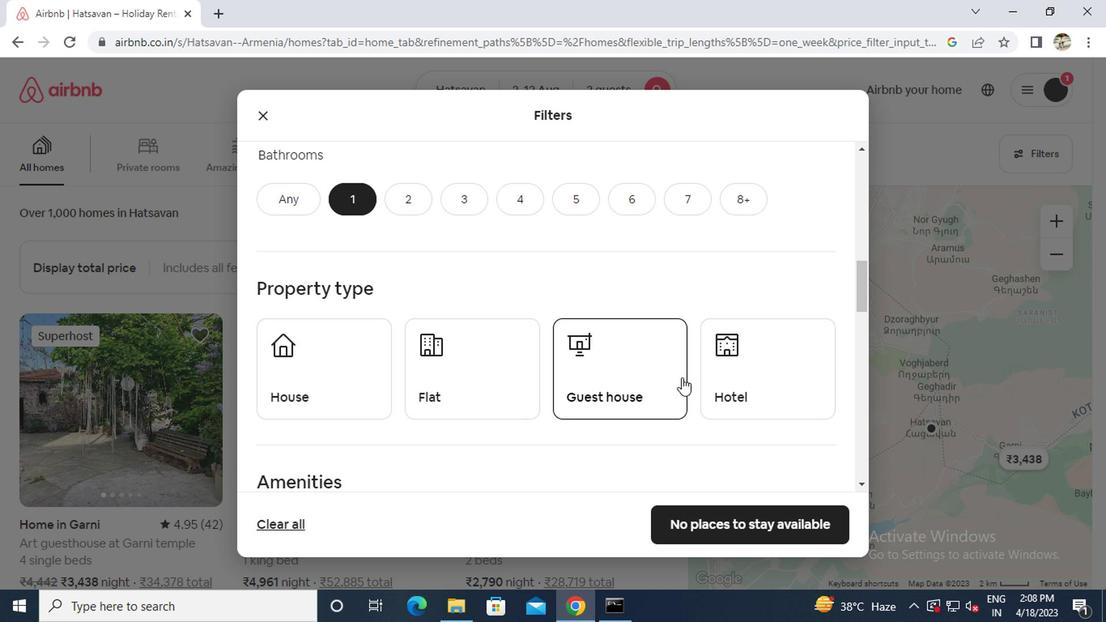 
Action: Mouse pressed left at (707, 369)
Screenshot: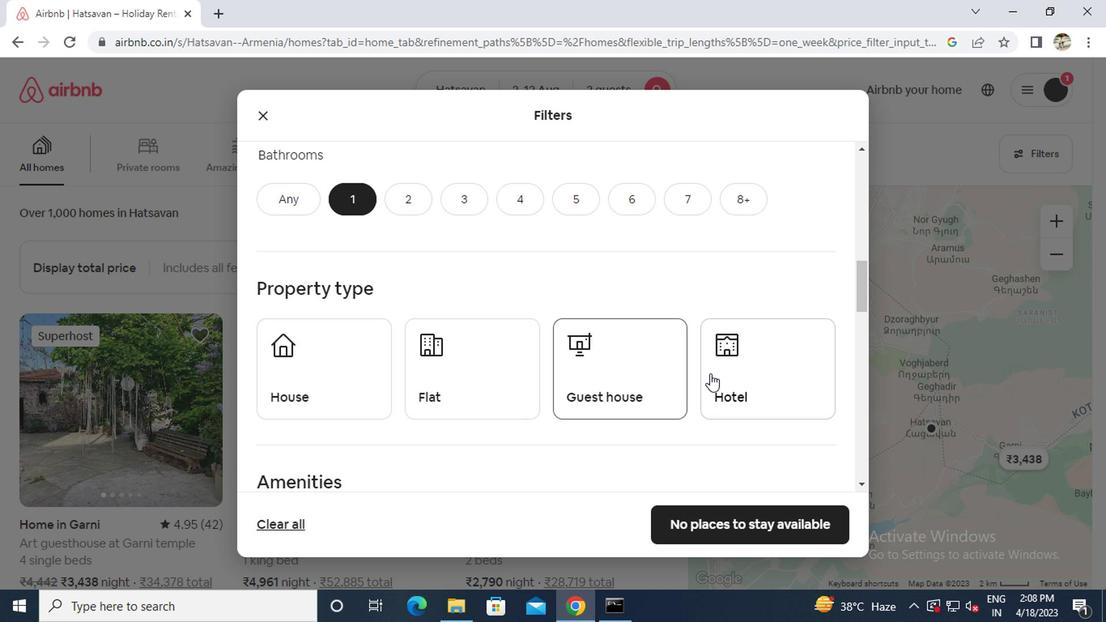 
Action: Mouse moved to (558, 388)
Screenshot: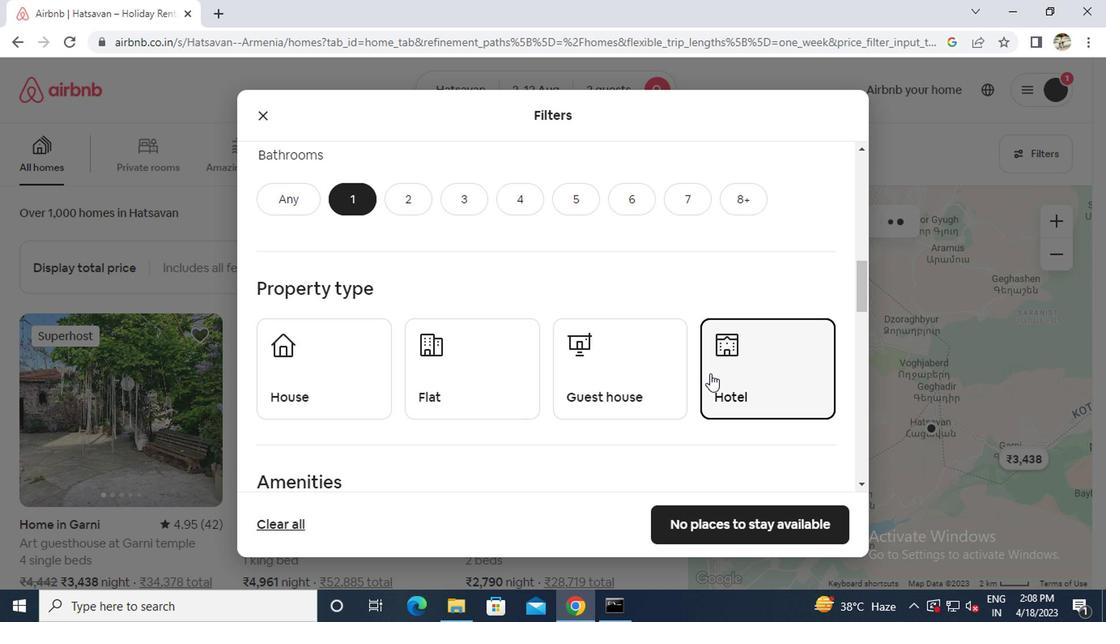 
Action: Mouse scrolled (558, 387) with delta (0, 0)
Screenshot: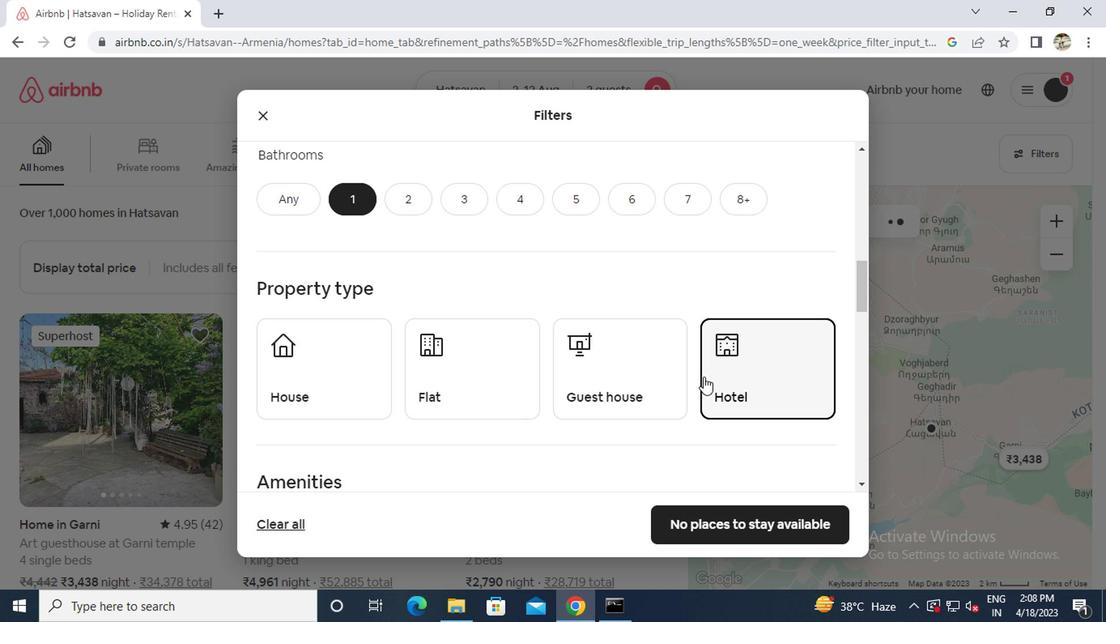 
Action: Mouse moved to (536, 385)
Screenshot: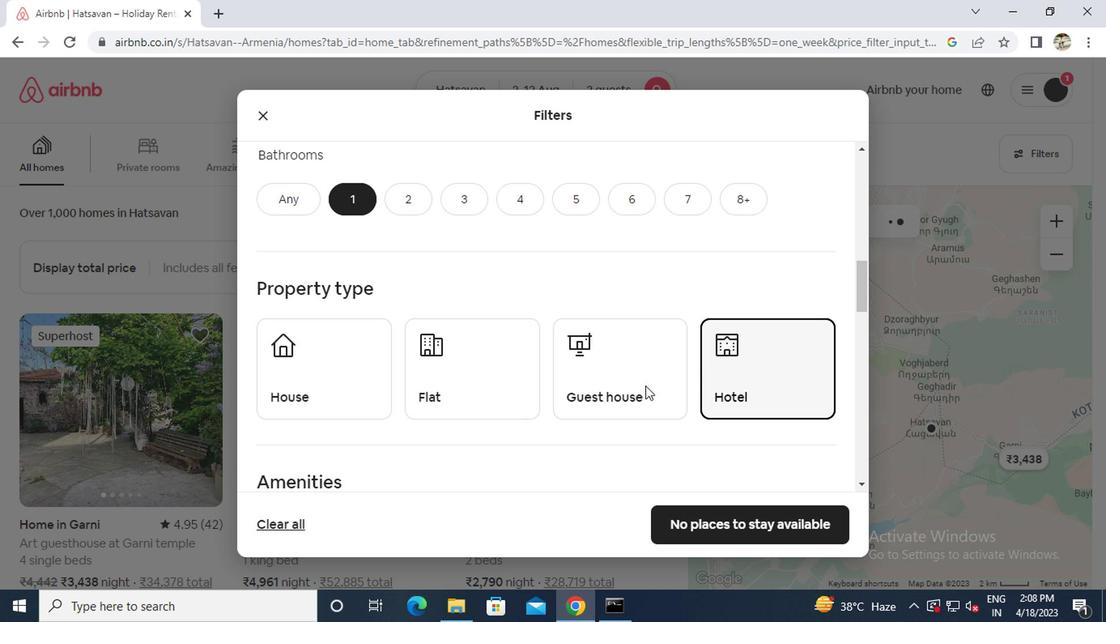 
Action: Mouse scrolled (536, 384) with delta (0, 0)
Screenshot: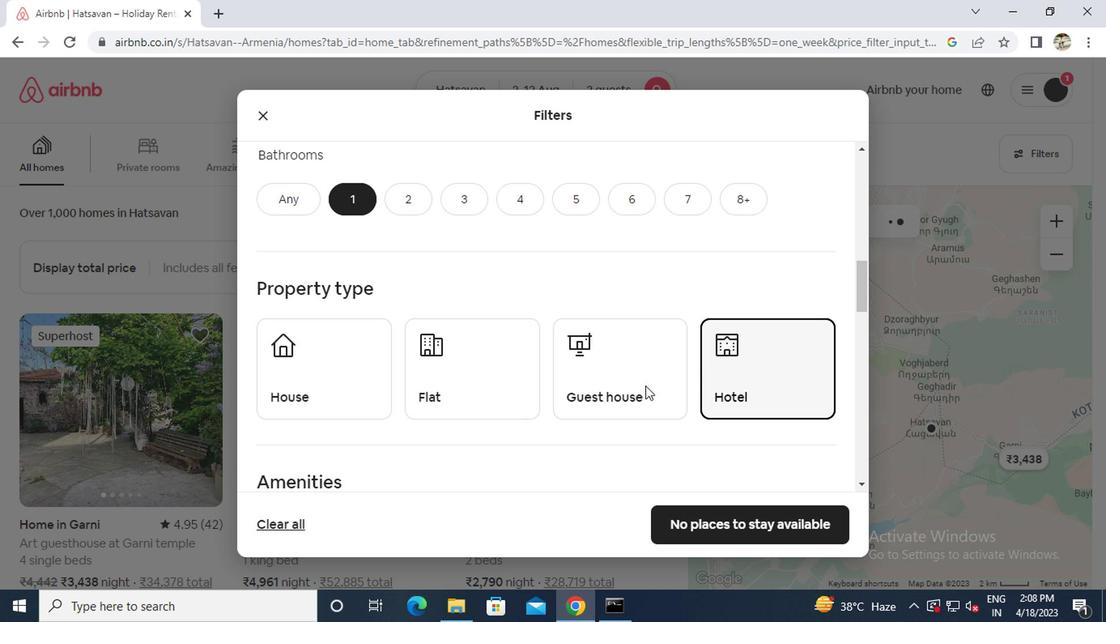 
Action: Mouse moved to (481, 376)
Screenshot: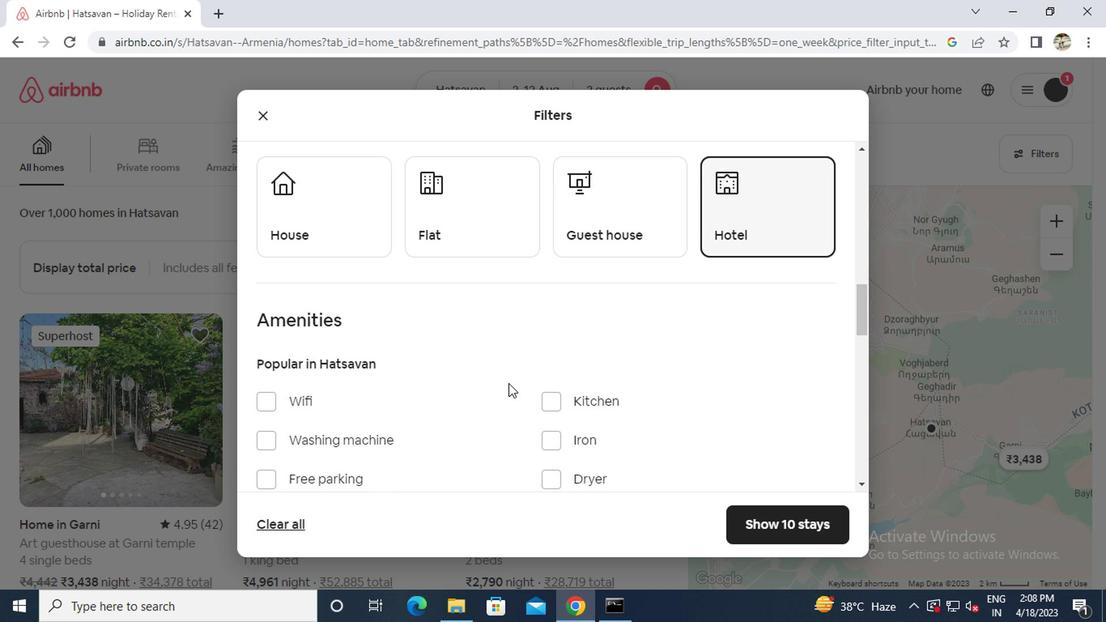 
Action: Mouse scrolled (481, 376) with delta (0, 0)
Screenshot: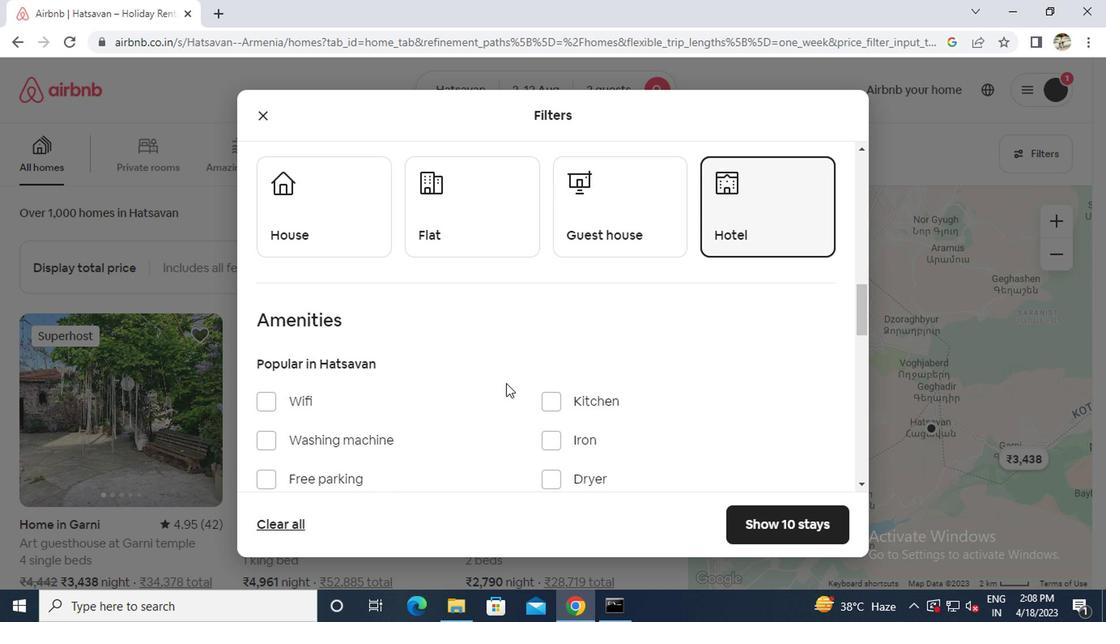 
Action: Mouse scrolled (481, 376) with delta (0, 0)
Screenshot: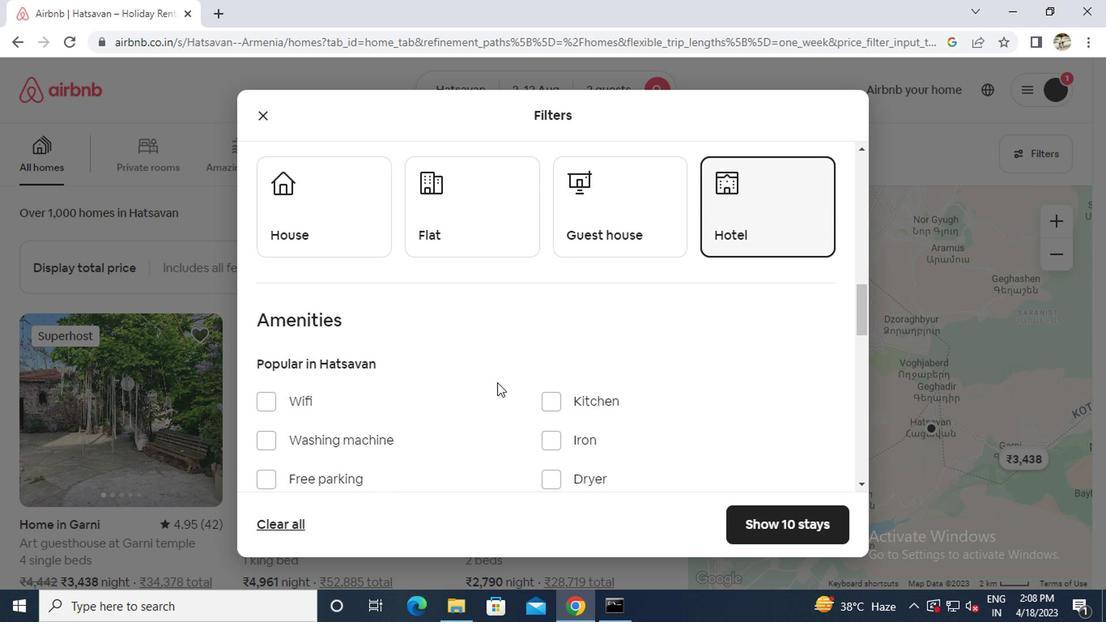 
Action: Mouse moved to (307, 352)
Screenshot: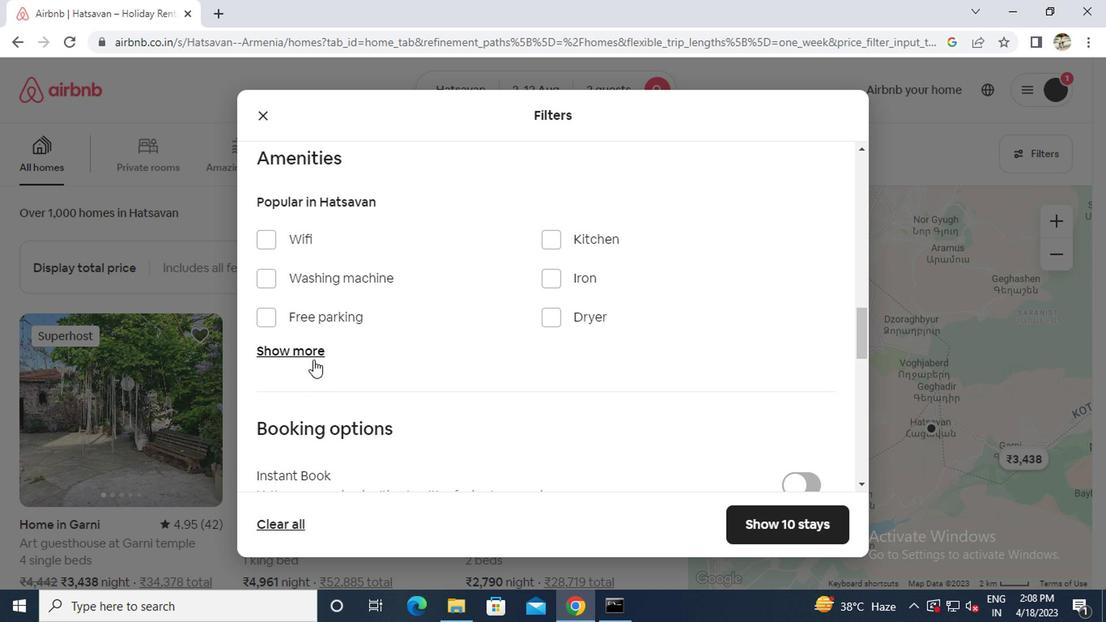 
Action: Mouse pressed left at (307, 352)
Screenshot: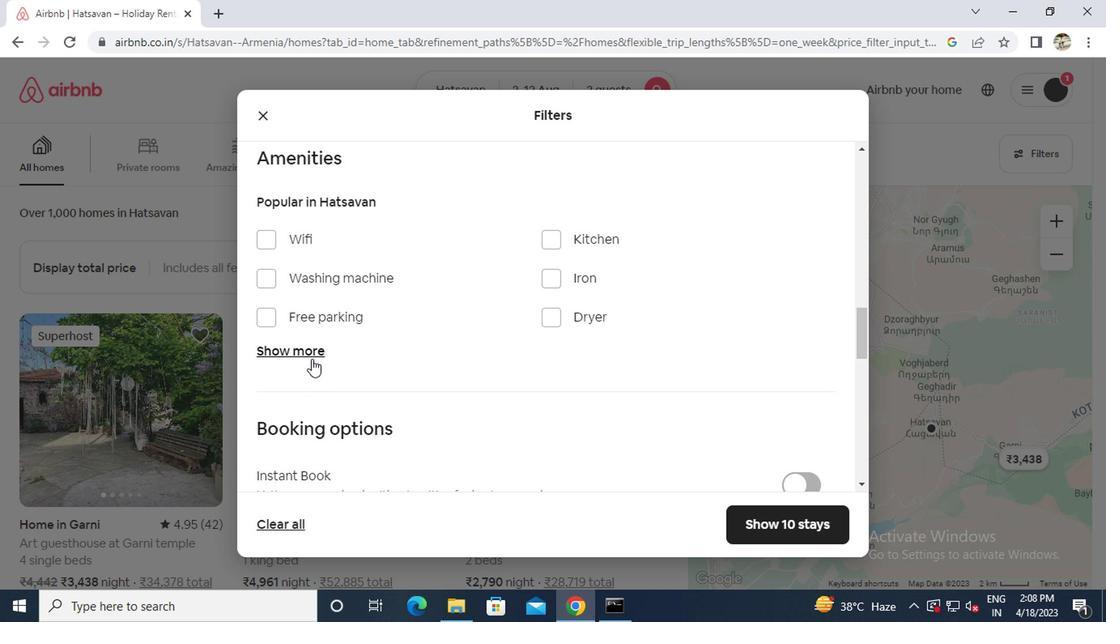 
Action: Mouse moved to (562, 403)
Screenshot: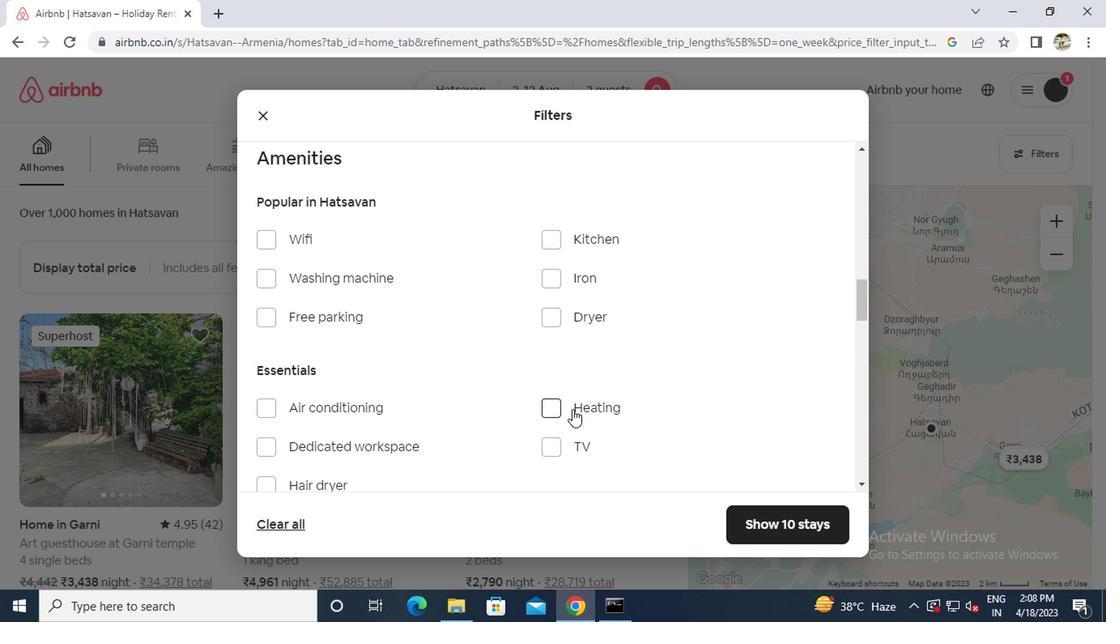 
Action: Mouse pressed left at (562, 403)
Screenshot: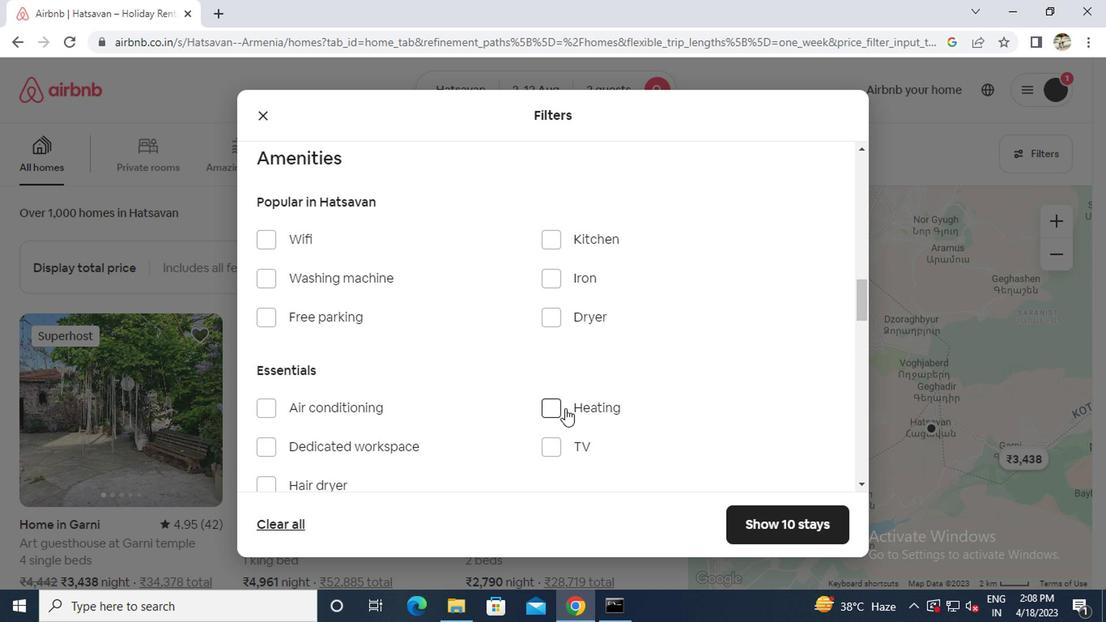 
Action: Mouse moved to (567, 399)
Screenshot: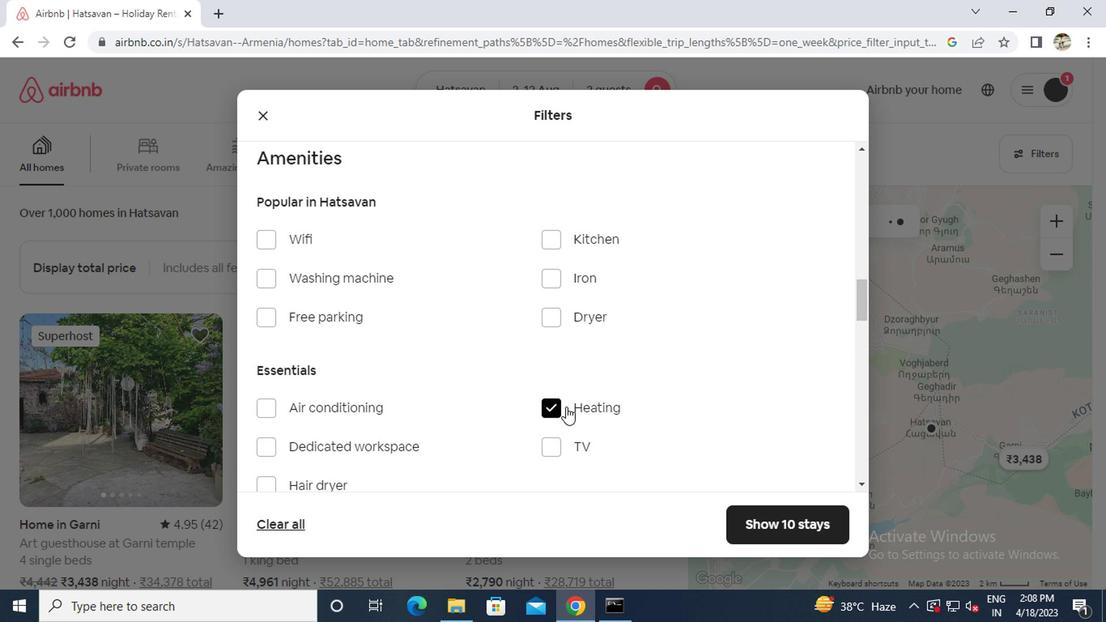 
Action: Mouse scrolled (567, 398) with delta (0, 0)
Screenshot: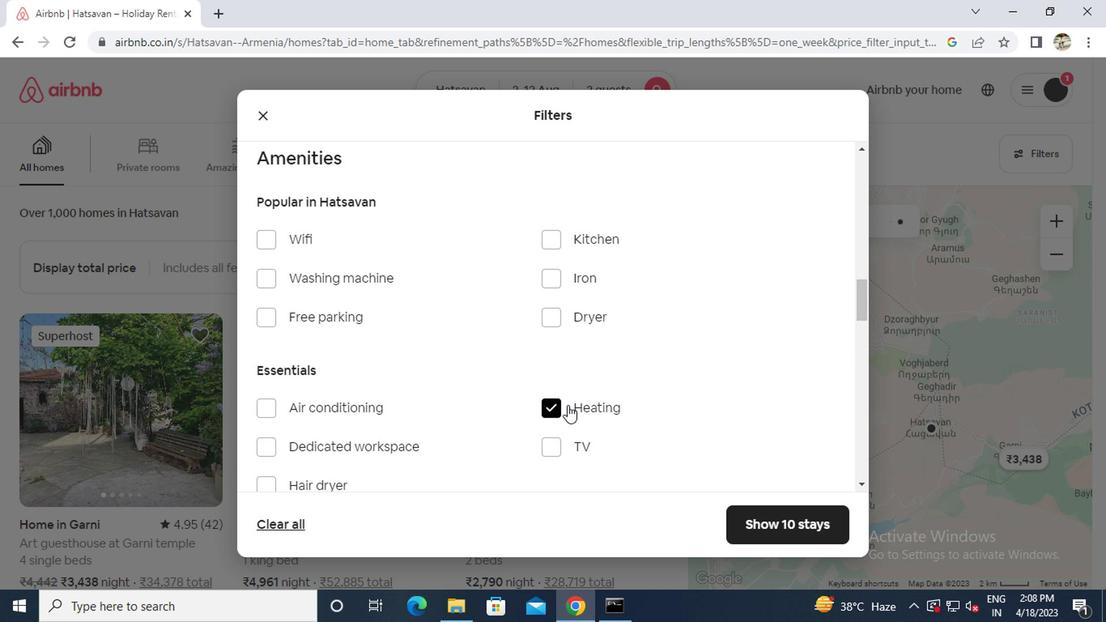 
Action: Mouse moved to (567, 398)
Screenshot: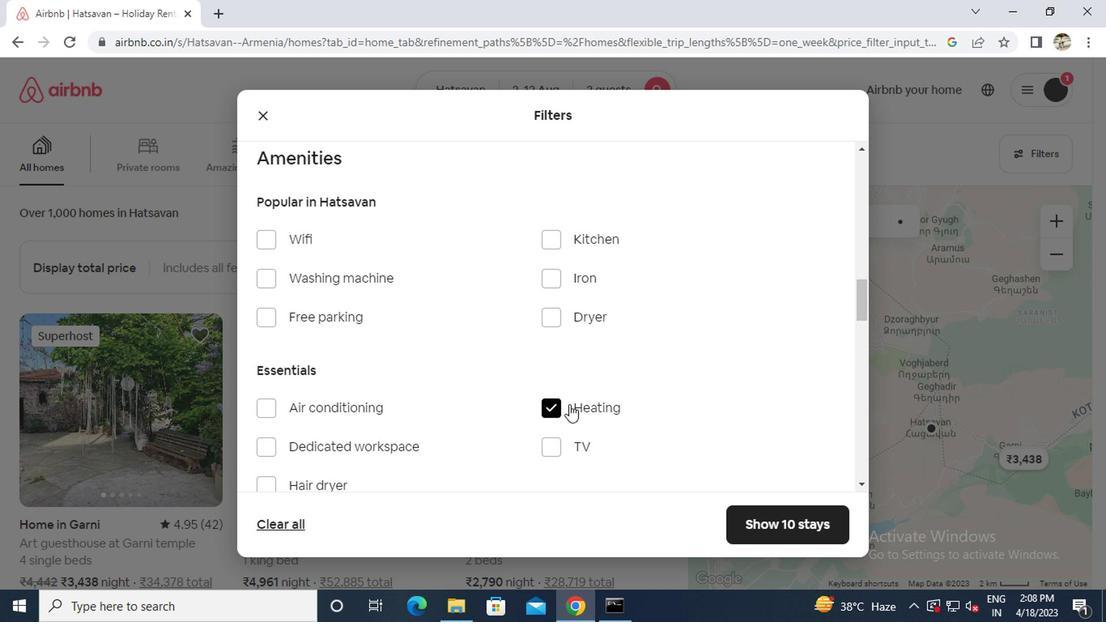 
Action: Mouse scrolled (567, 398) with delta (0, 0)
Screenshot: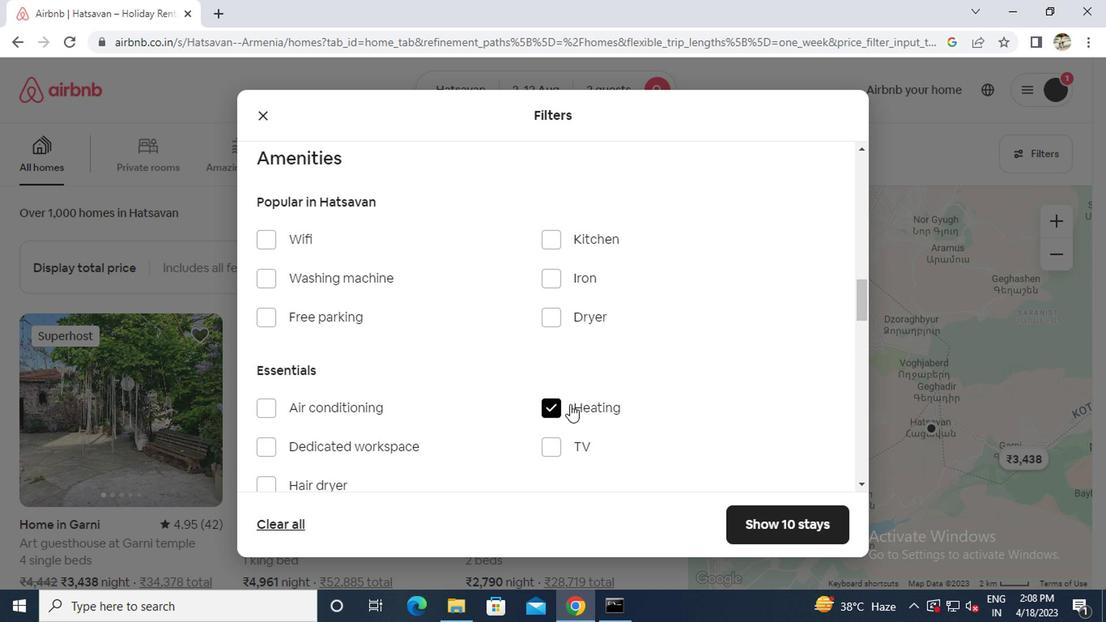 
Action: Mouse moved to (570, 398)
Screenshot: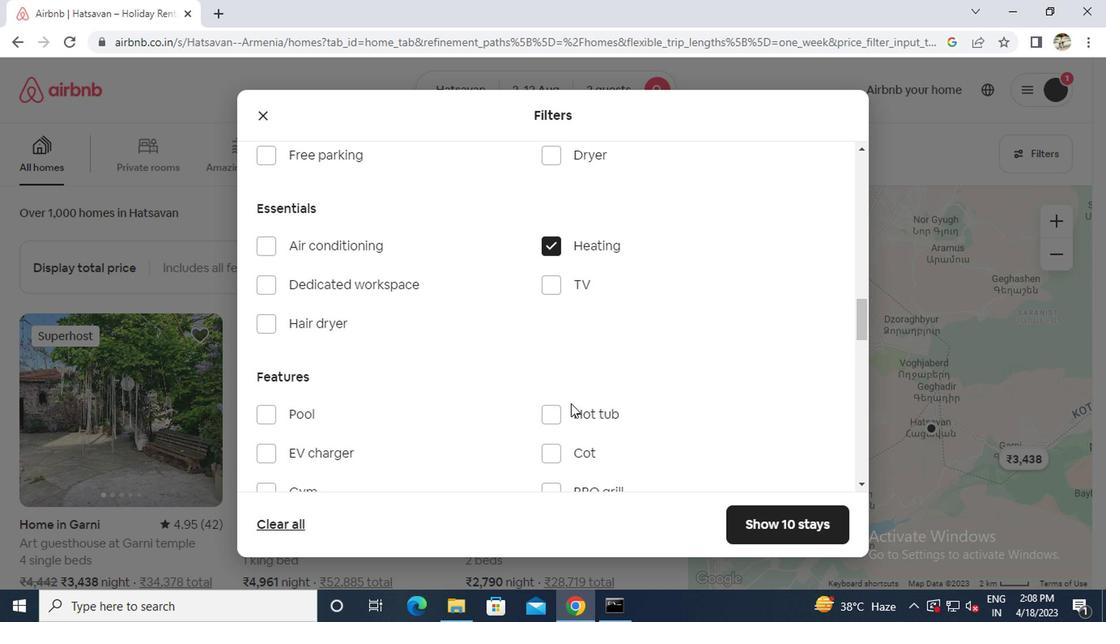 
Action: Mouse scrolled (570, 398) with delta (0, 0)
Screenshot: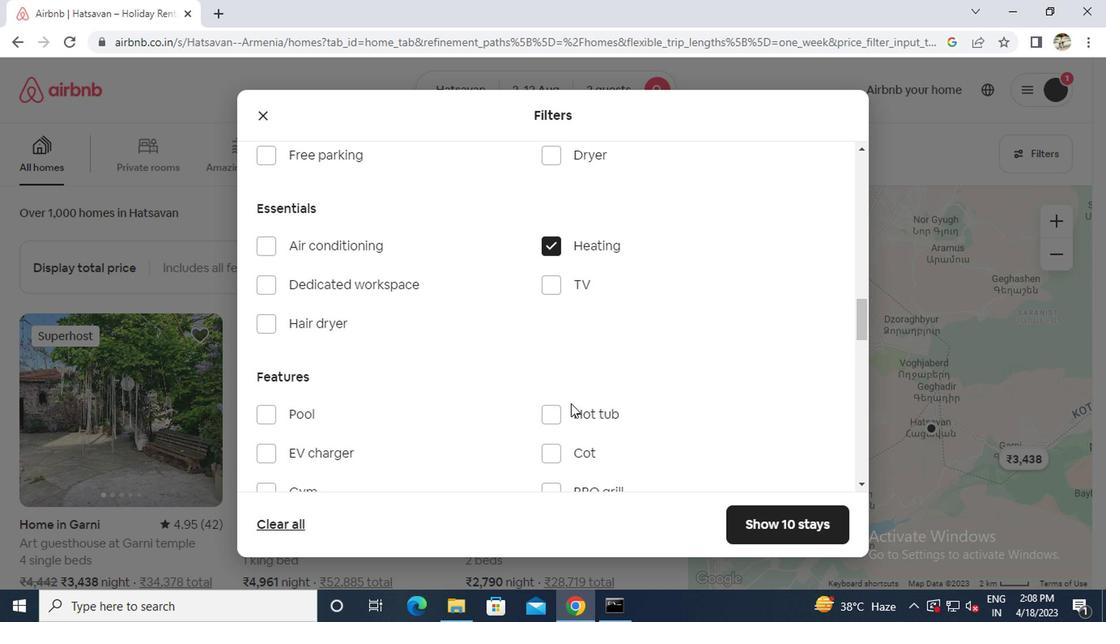 
Action: Mouse scrolled (570, 398) with delta (0, 0)
Screenshot: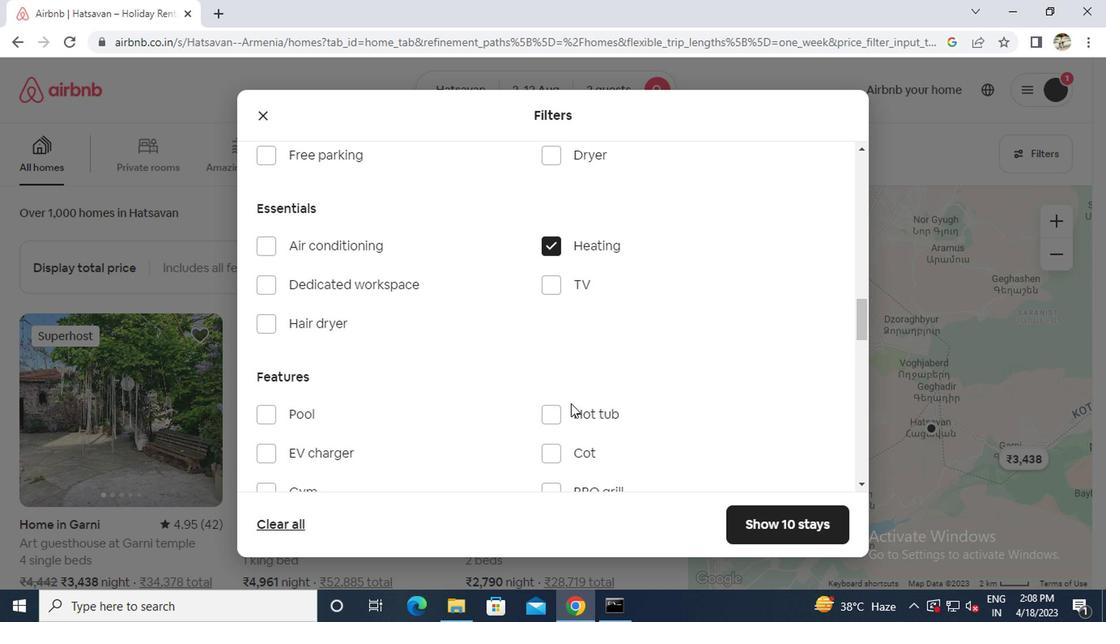 
Action: Mouse scrolled (570, 398) with delta (0, 0)
Screenshot: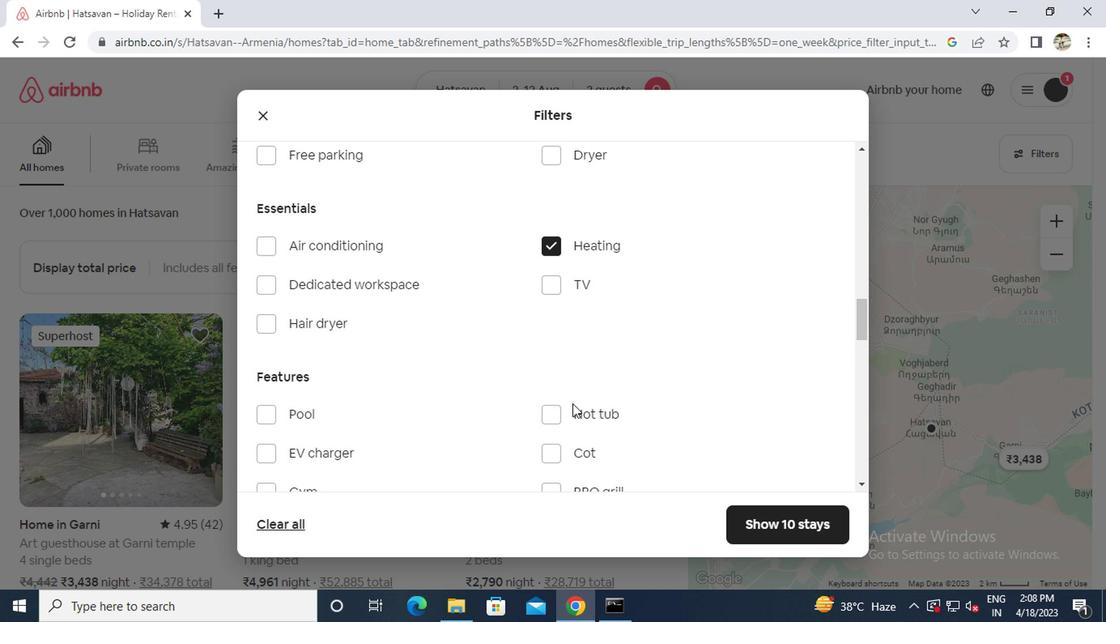 
Action: Mouse moved to (574, 395)
Screenshot: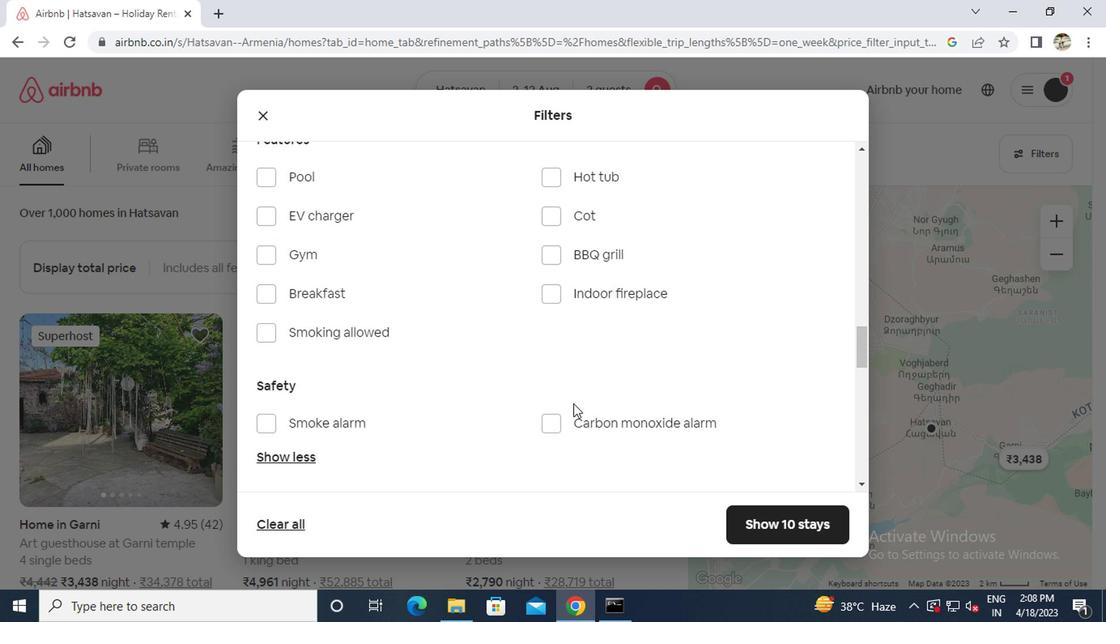 
Action: Mouse scrolled (574, 394) with delta (0, -1)
Screenshot: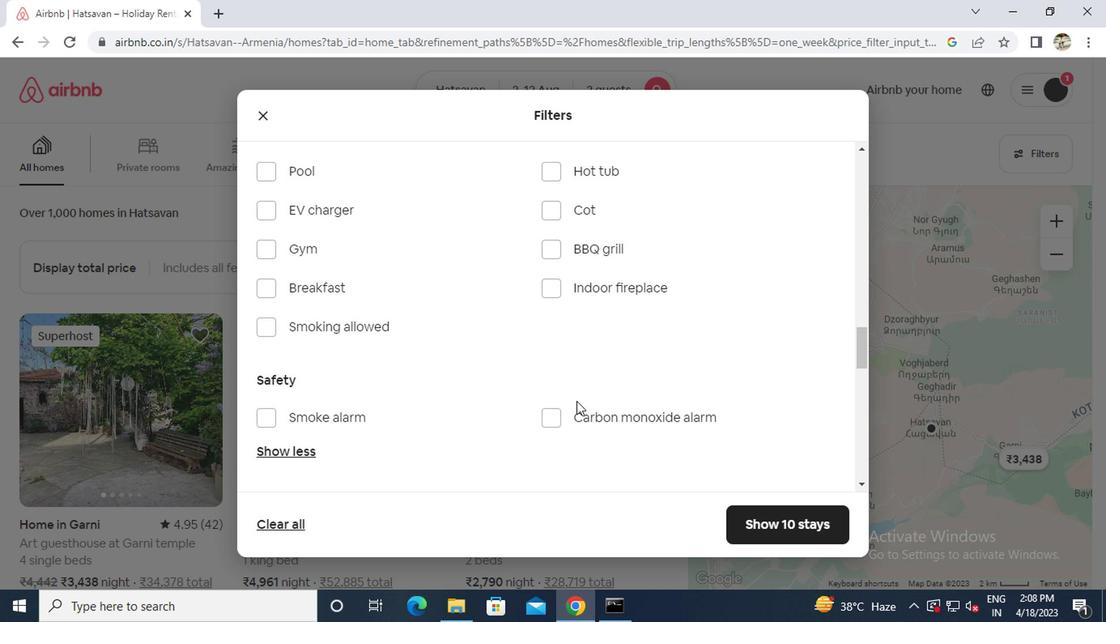 
Action: Mouse scrolled (574, 394) with delta (0, -1)
Screenshot: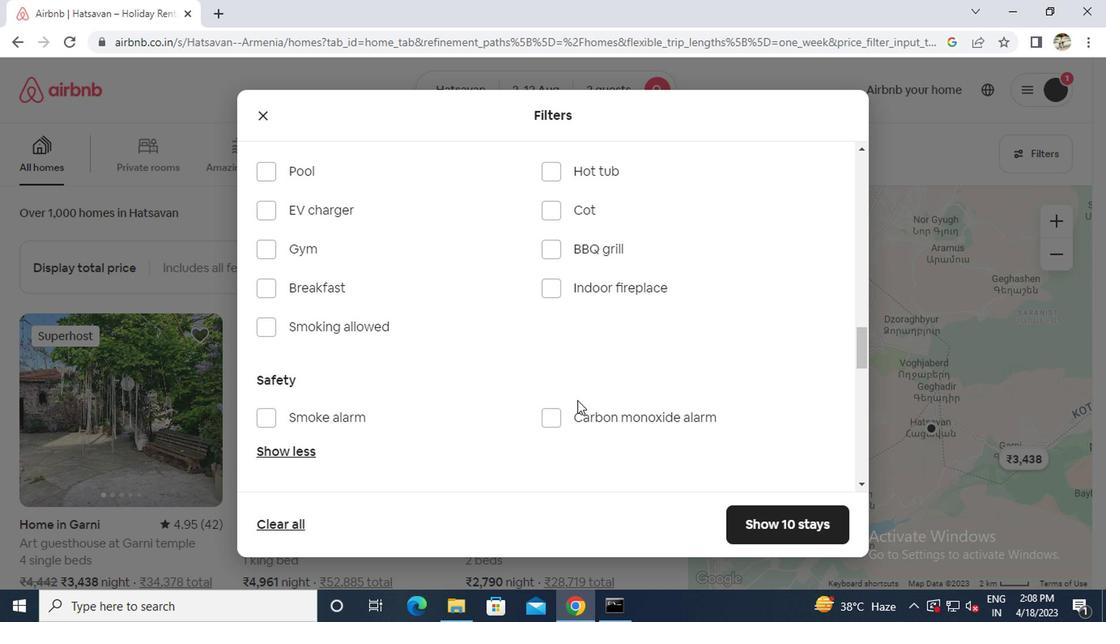 
Action: Mouse scrolled (574, 394) with delta (0, -1)
Screenshot: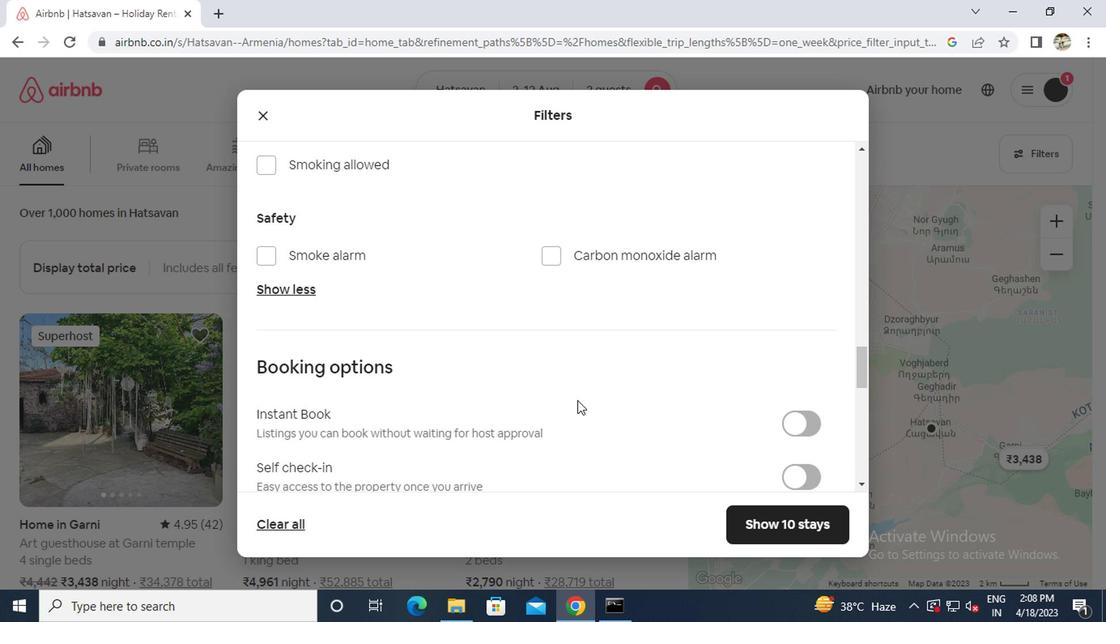 
Action: Mouse scrolled (574, 394) with delta (0, -1)
Screenshot: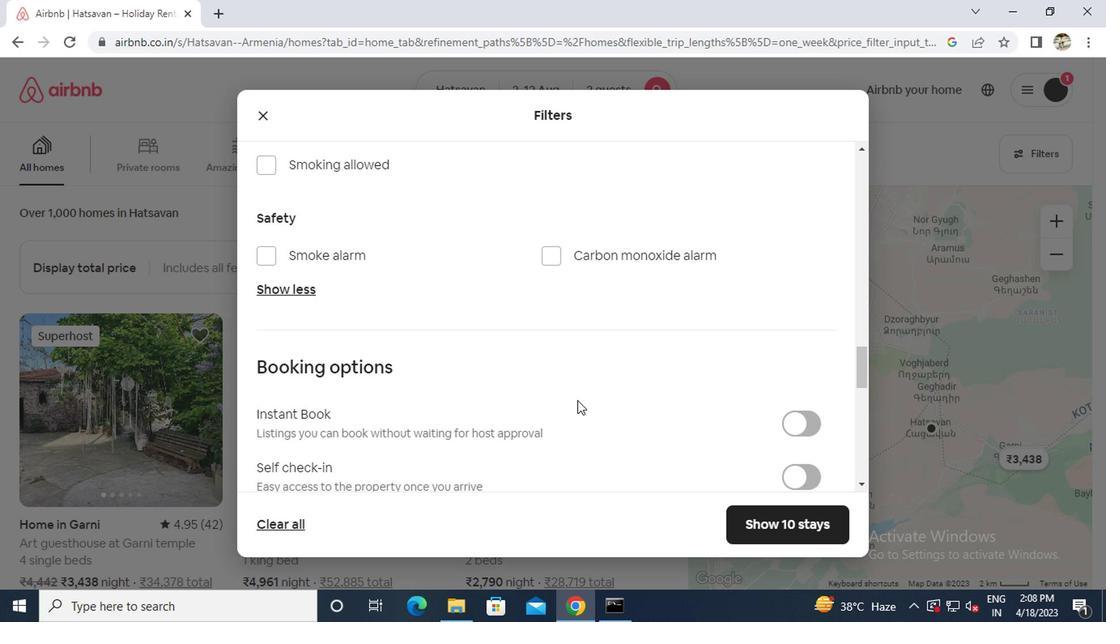 
Action: Mouse moved to (793, 318)
Screenshot: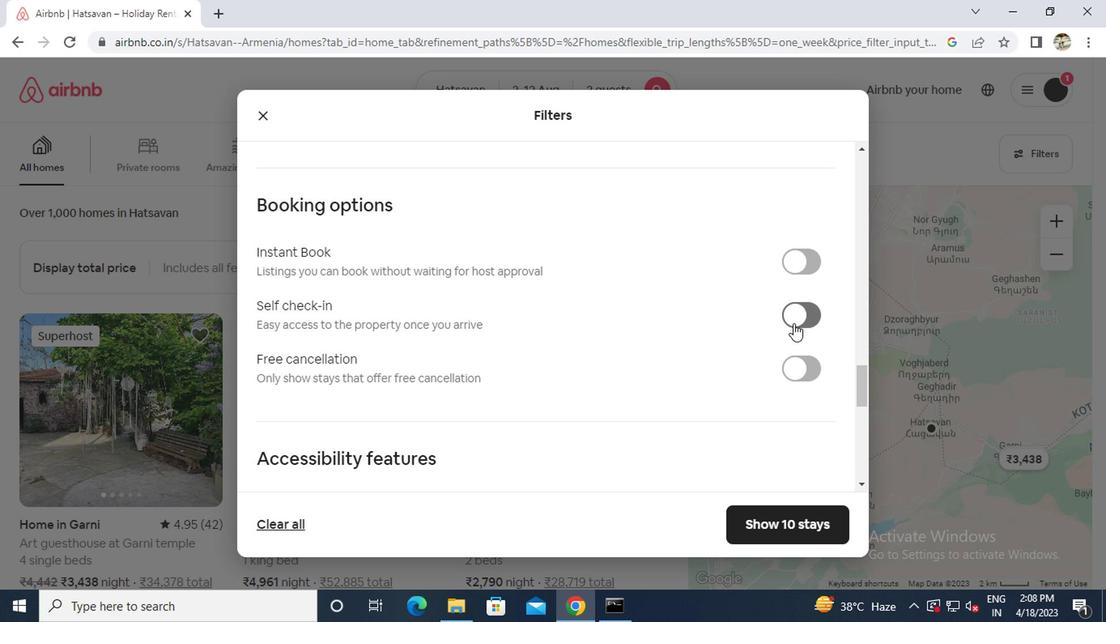 
Action: Mouse pressed left at (793, 318)
Screenshot: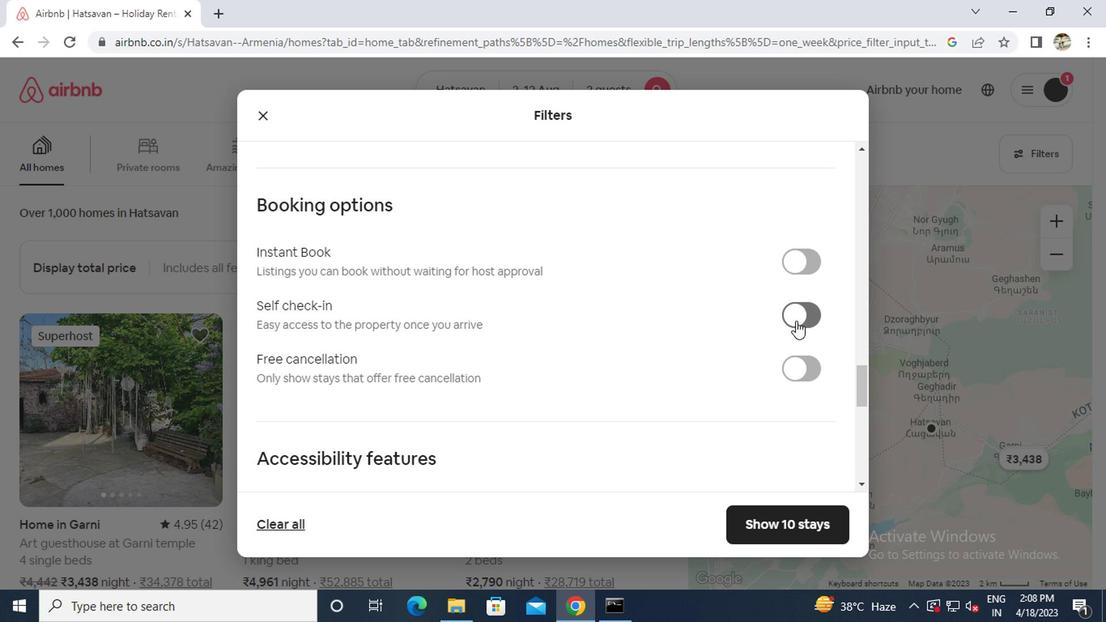 
Action: Mouse moved to (666, 360)
Screenshot: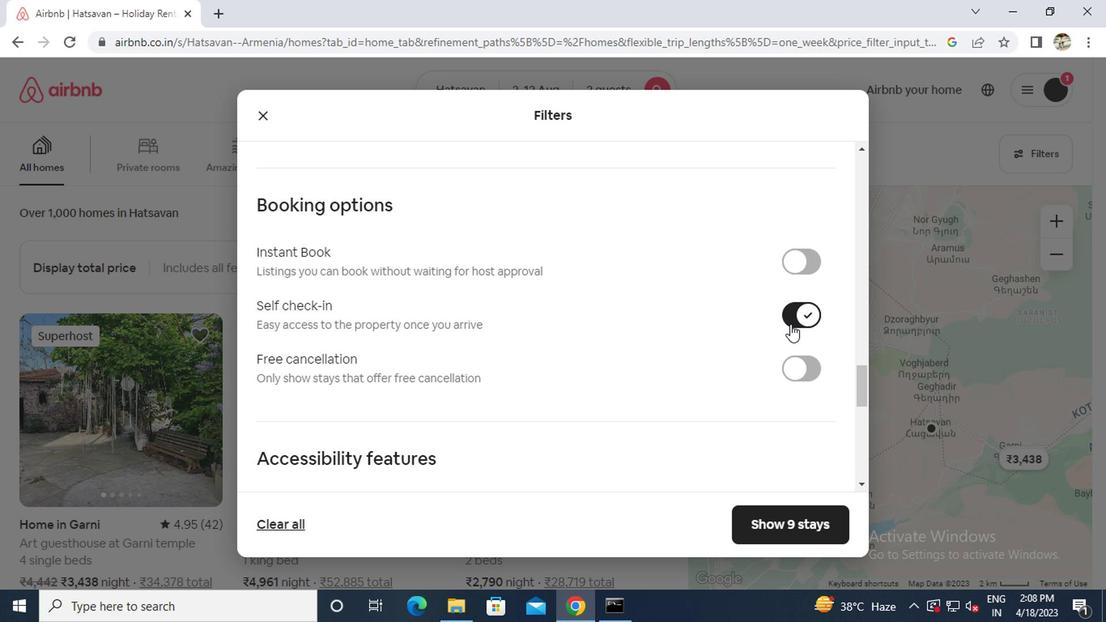 
Action: Mouse scrolled (666, 359) with delta (0, -1)
Screenshot: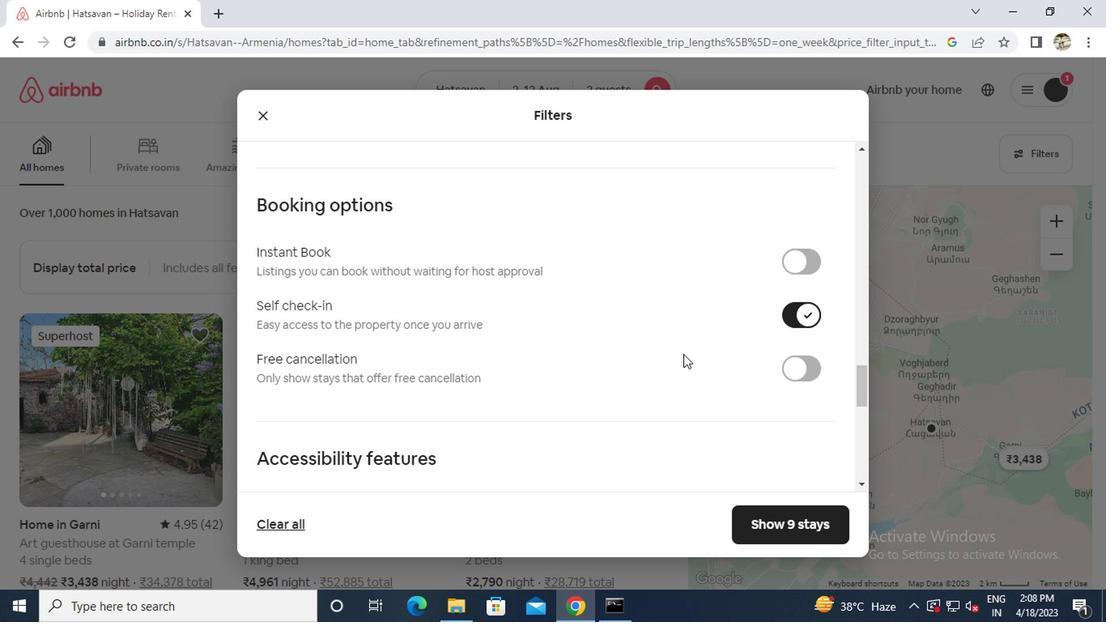 
Action: Mouse scrolled (666, 359) with delta (0, -1)
Screenshot: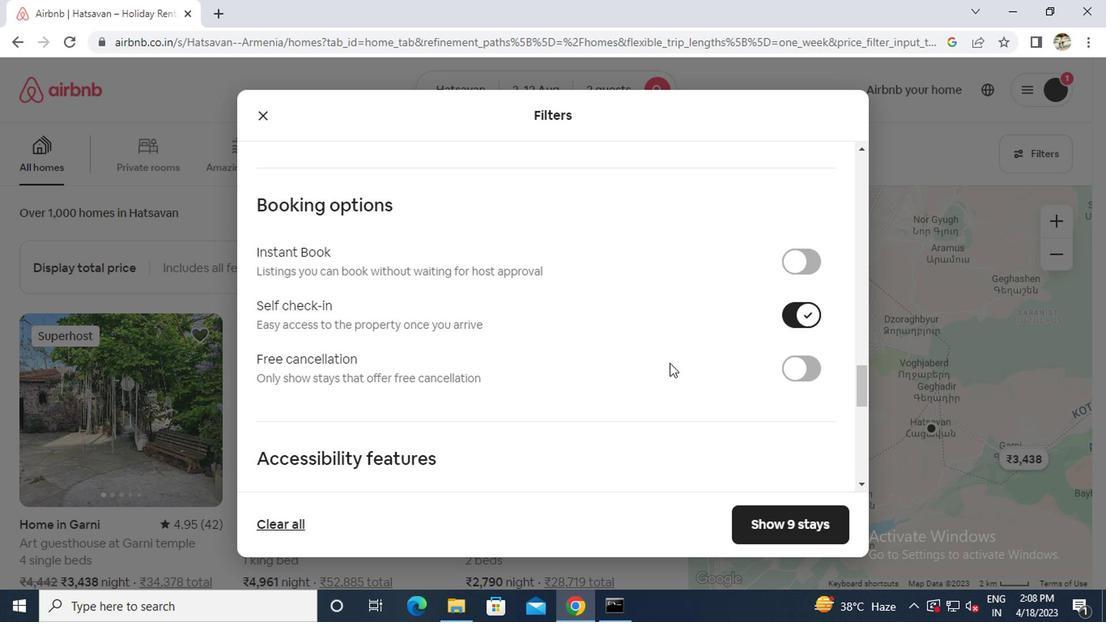 
Action: Mouse scrolled (666, 359) with delta (0, -1)
Screenshot: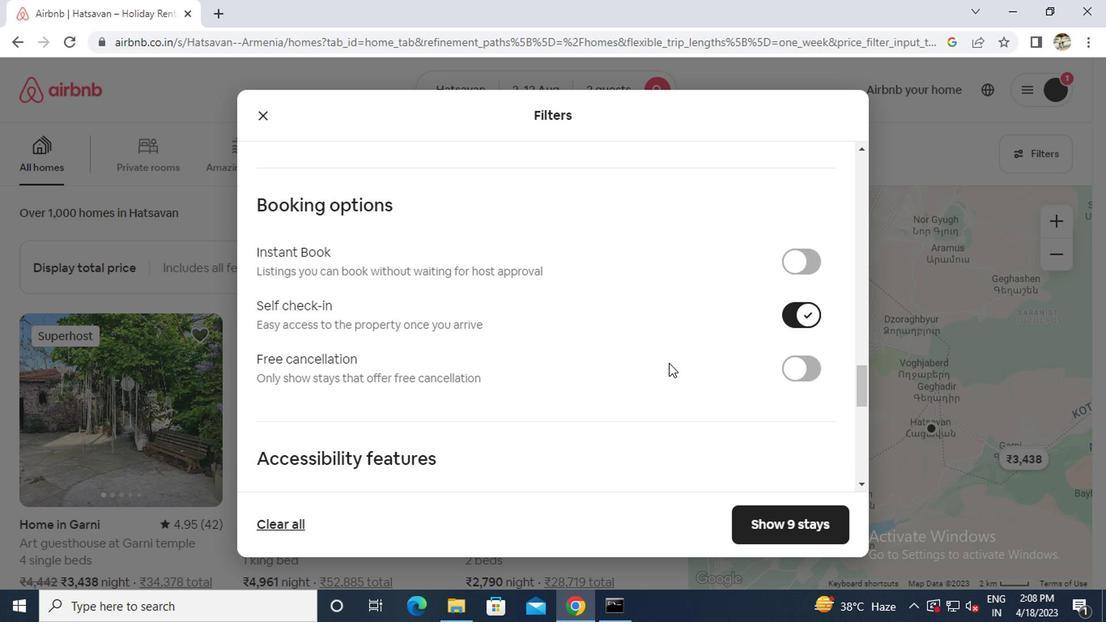 
Action: Mouse scrolled (666, 359) with delta (0, -1)
Screenshot: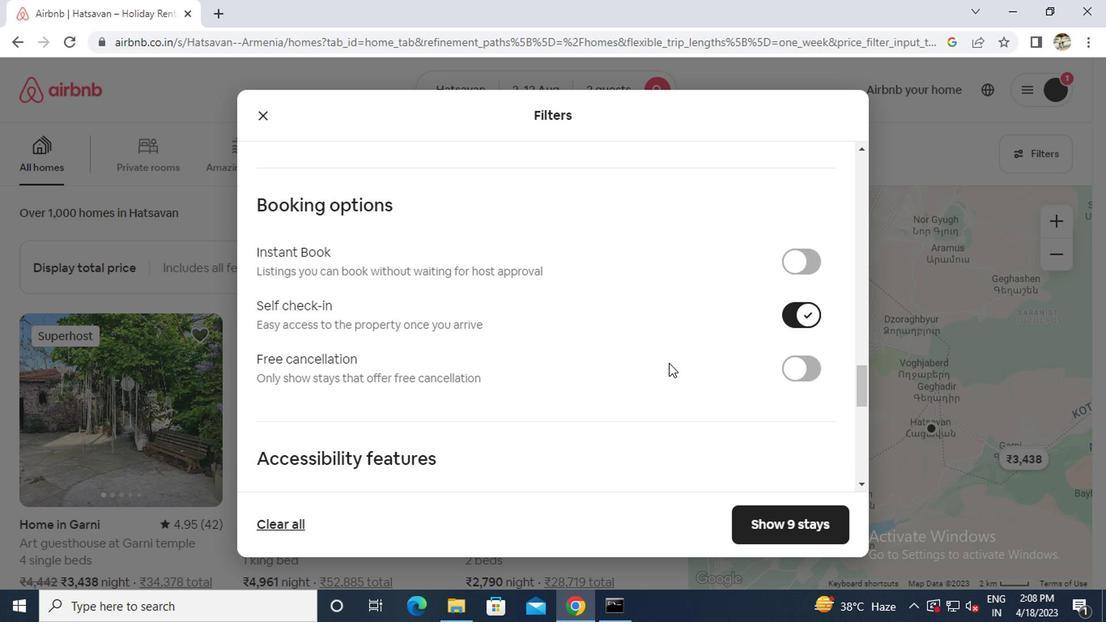 
Action: Mouse scrolled (666, 359) with delta (0, -1)
Screenshot: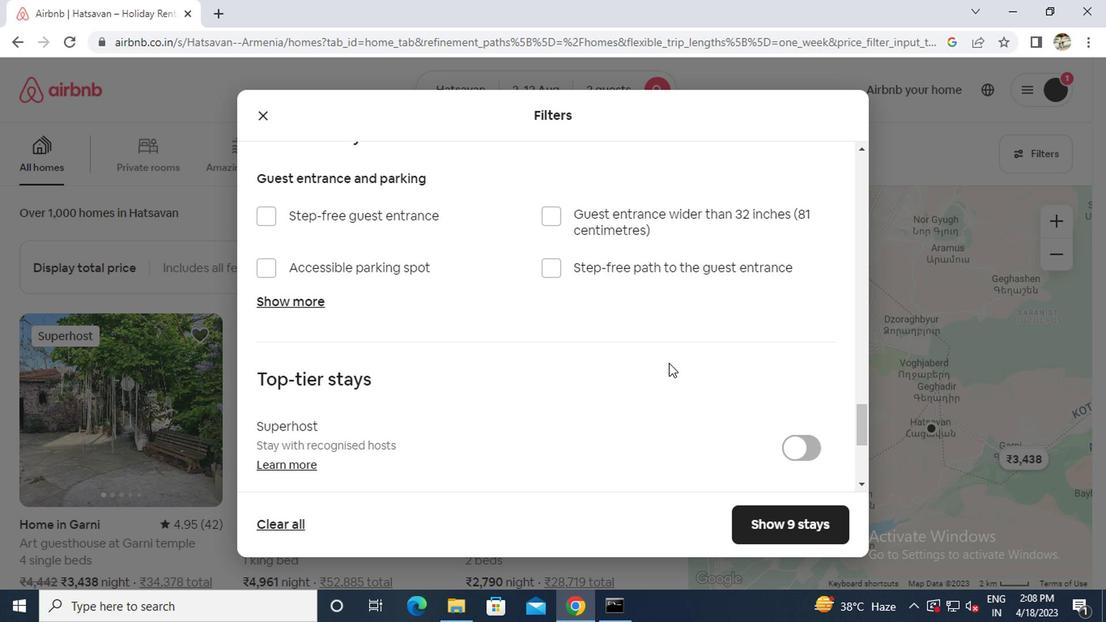 
Action: Mouse scrolled (666, 359) with delta (0, -1)
Screenshot: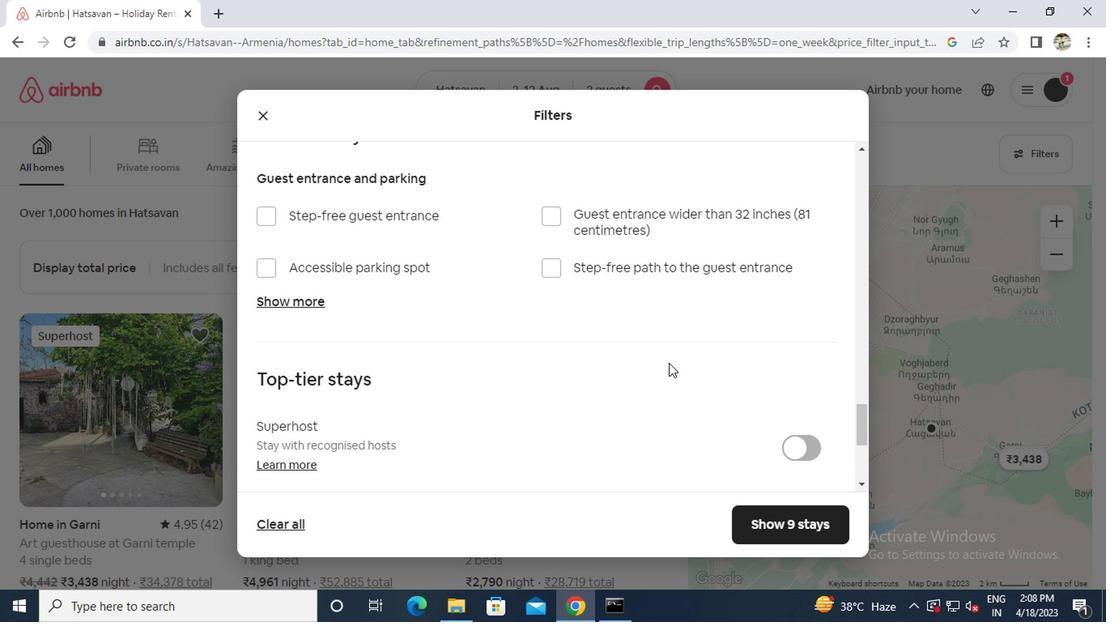 
Action: Mouse scrolled (666, 359) with delta (0, -1)
Screenshot: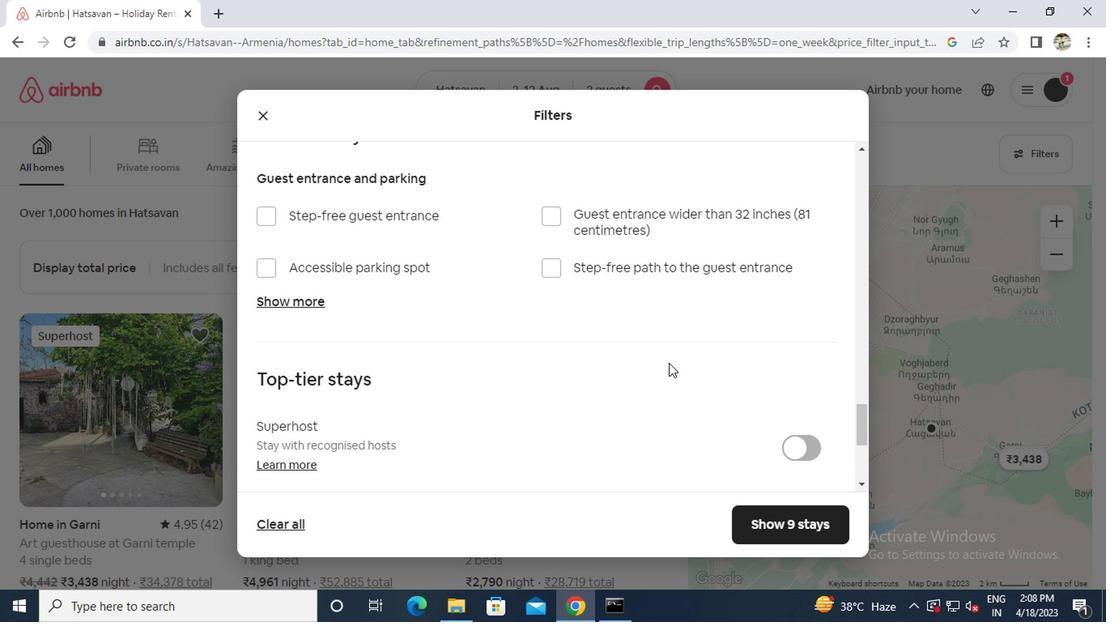 
Action: Mouse scrolled (666, 359) with delta (0, -1)
Screenshot: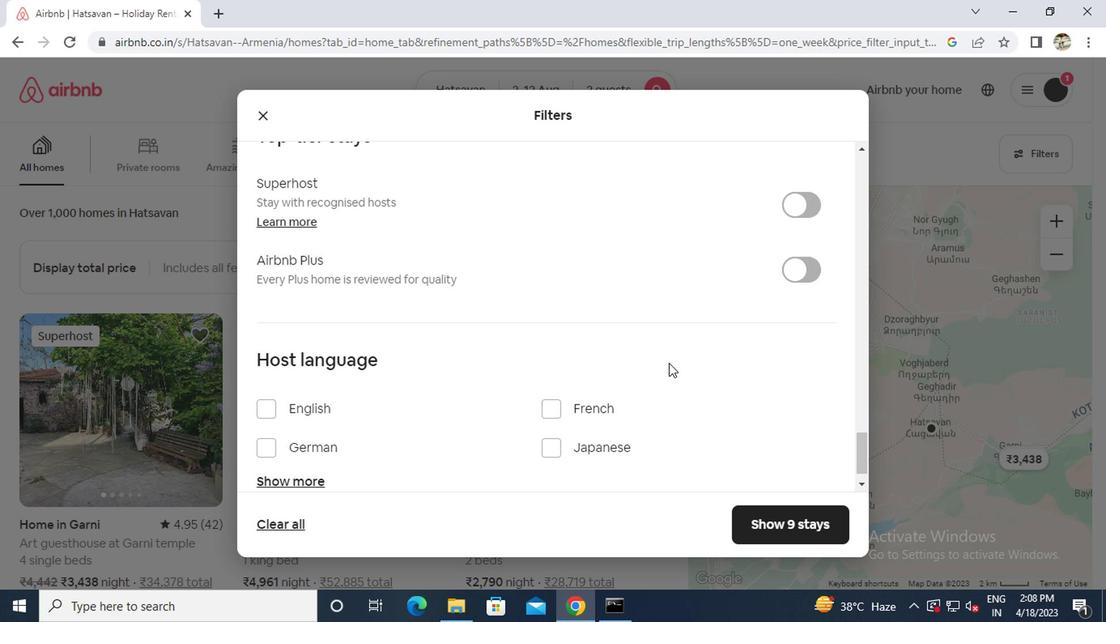 
Action: Mouse scrolled (666, 359) with delta (0, -1)
Screenshot: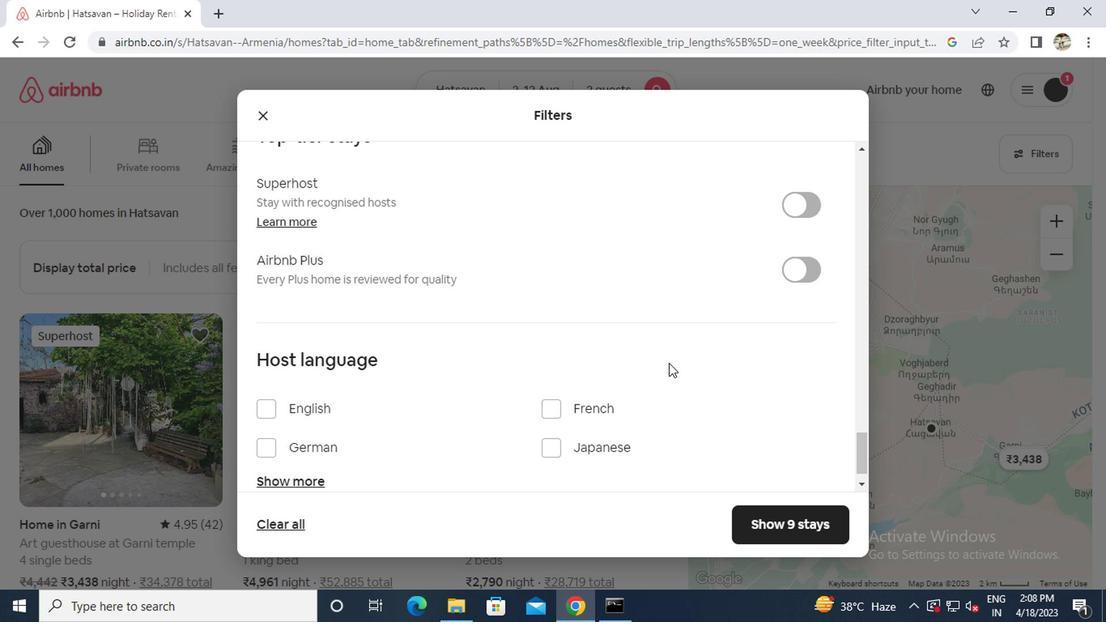 
Action: Mouse scrolled (666, 359) with delta (0, -1)
Screenshot: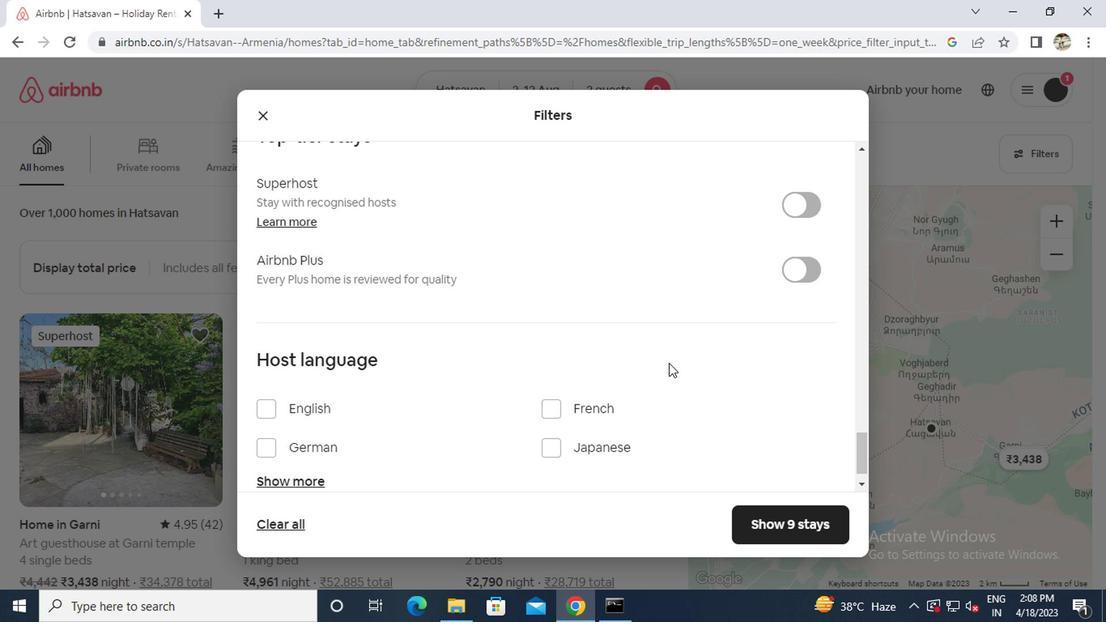 
Action: Mouse moved to (261, 372)
Screenshot: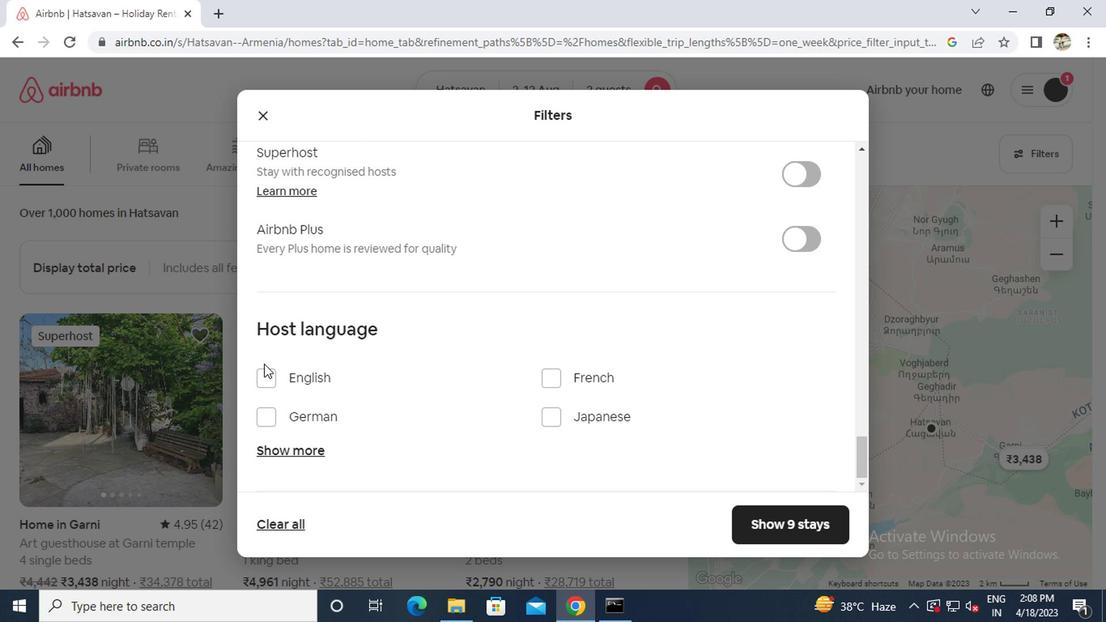 
Action: Mouse pressed left at (261, 372)
Screenshot: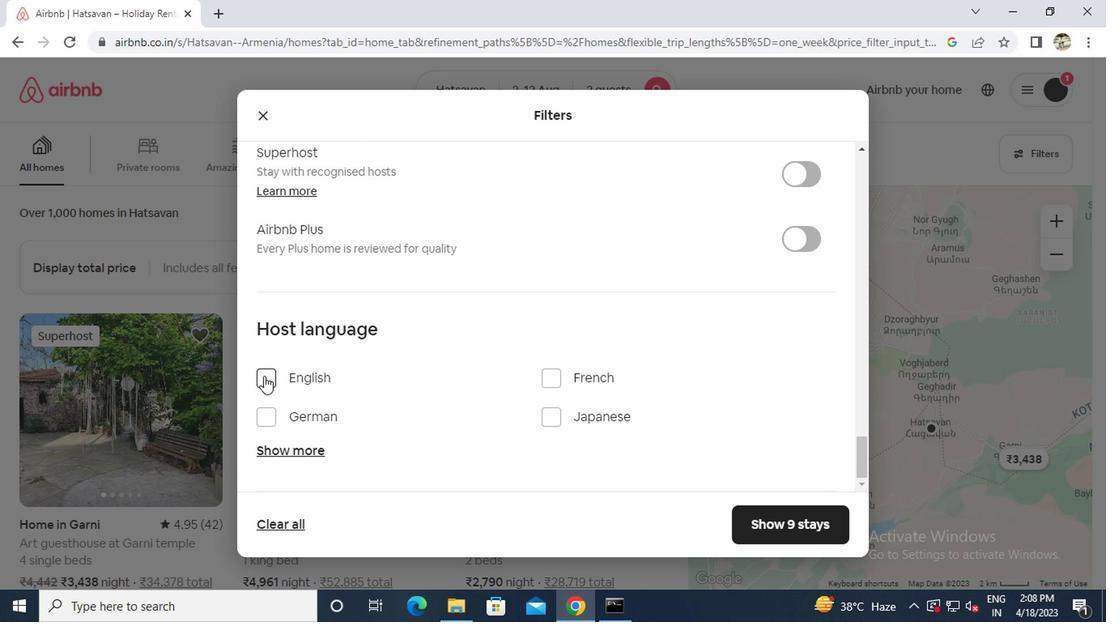 
Action: Mouse moved to (692, 505)
Screenshot: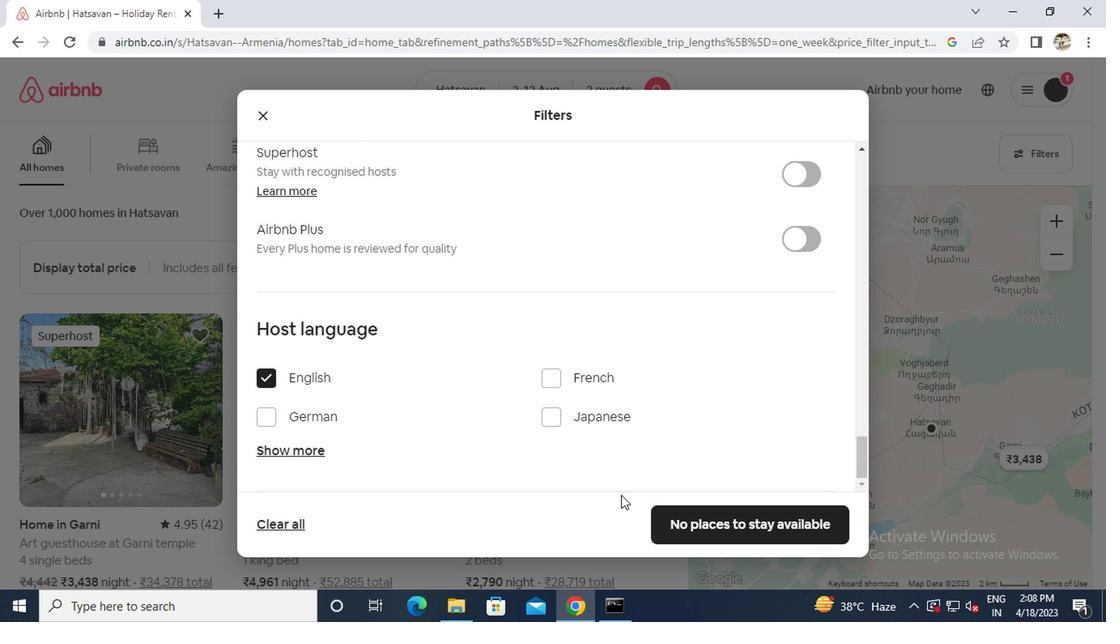 
Action: Mouse pressed left at (692, 505)
Screenshot: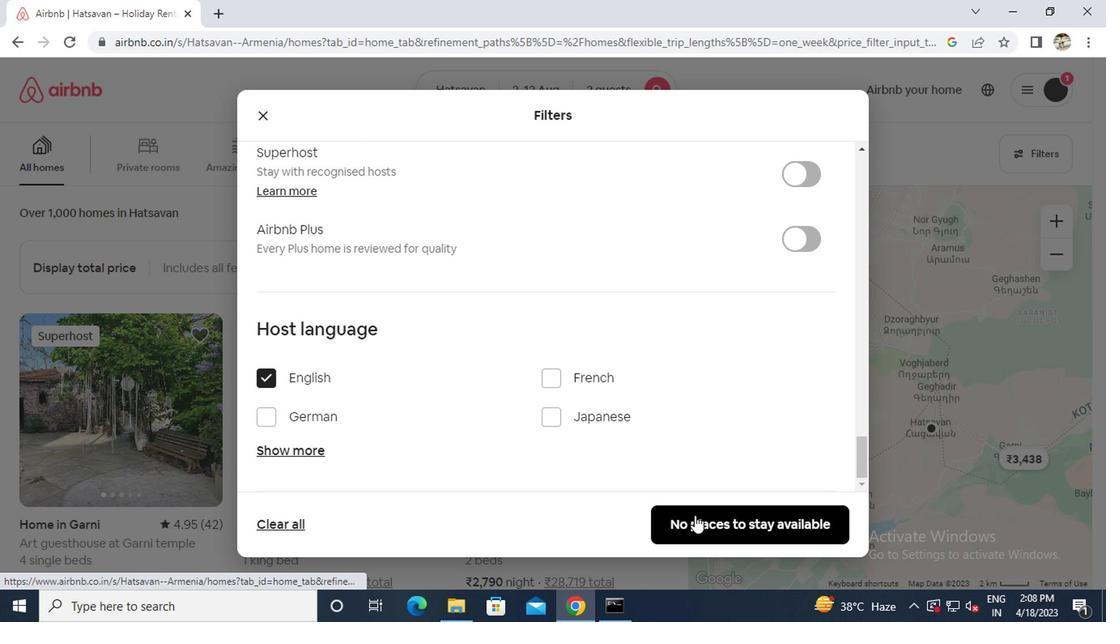 
